 Task: Find connections with filter location Jerez de la Frontera with filter topic #newyearwith filter profile language English with filter current company HDFC Bank with filter school Sinhgad Institute of Technology & Science with filter industry Civic and Social Organizations with filter service category Market Strategy with filter keywords title Chief Engineer
Action: Mouse moved to (496, 63)
Screenshot: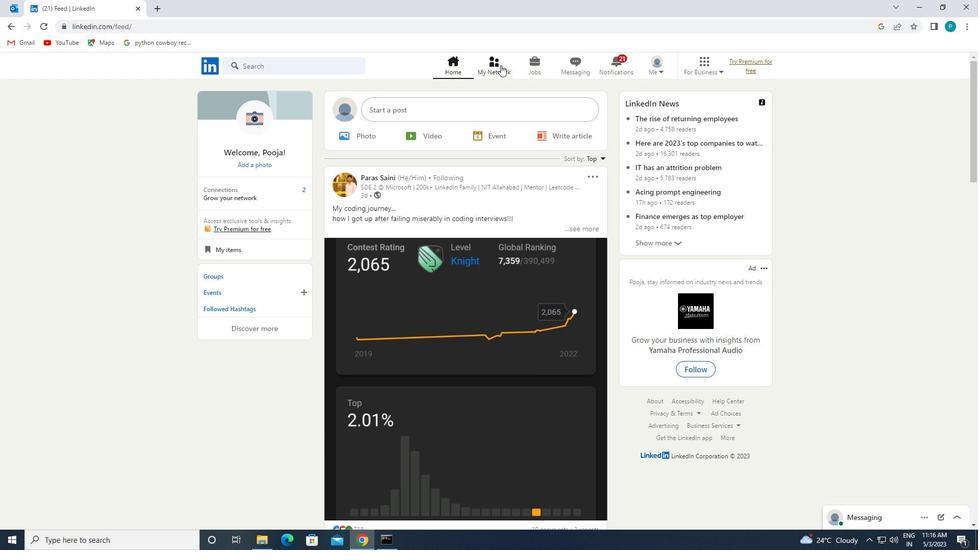 
Action: Mouse pressed left at (496, 63)
Screenshot: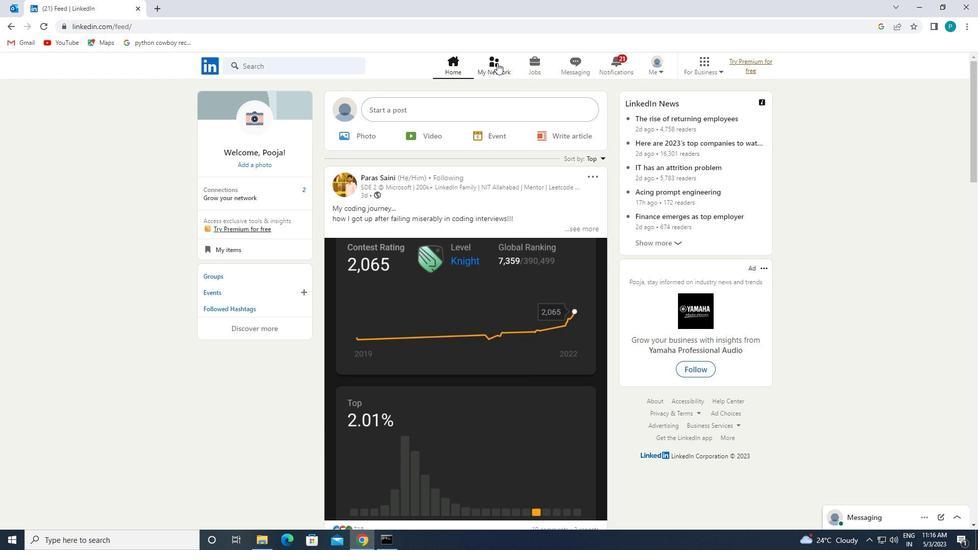 
Action: Mouse moved to (293, 124)
Screenshot: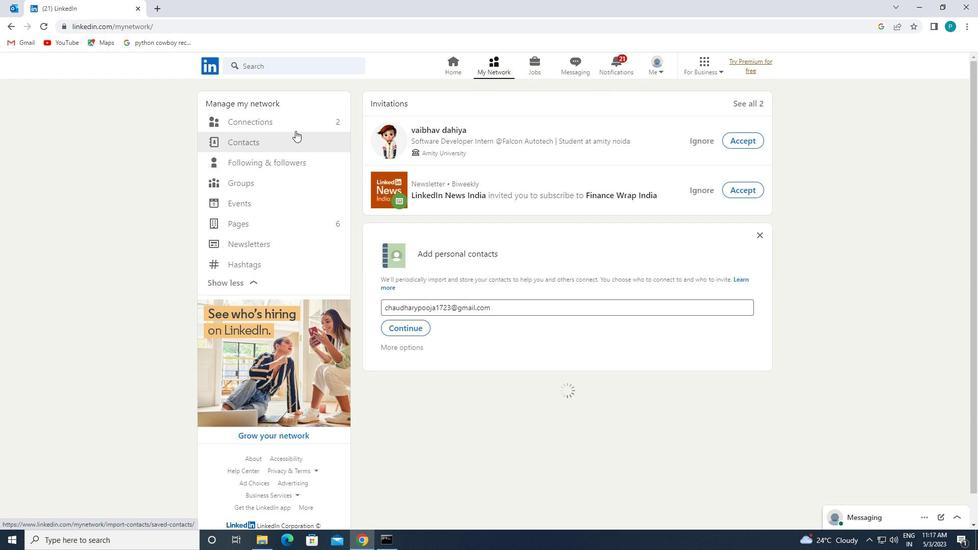 
Action: Mouse pressed left at (293, 124)
Screenshot: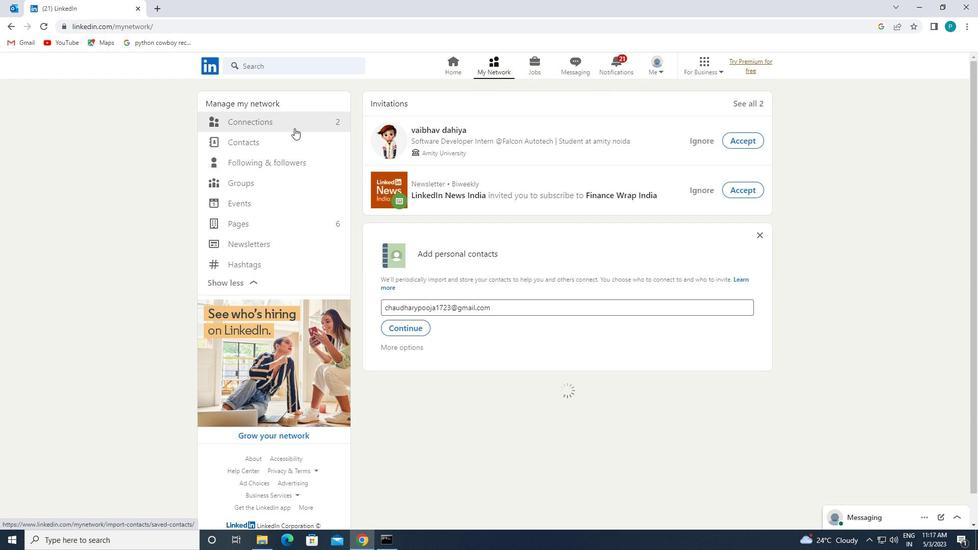 
Action: Mouse moved to (553, 119)
Screenshot: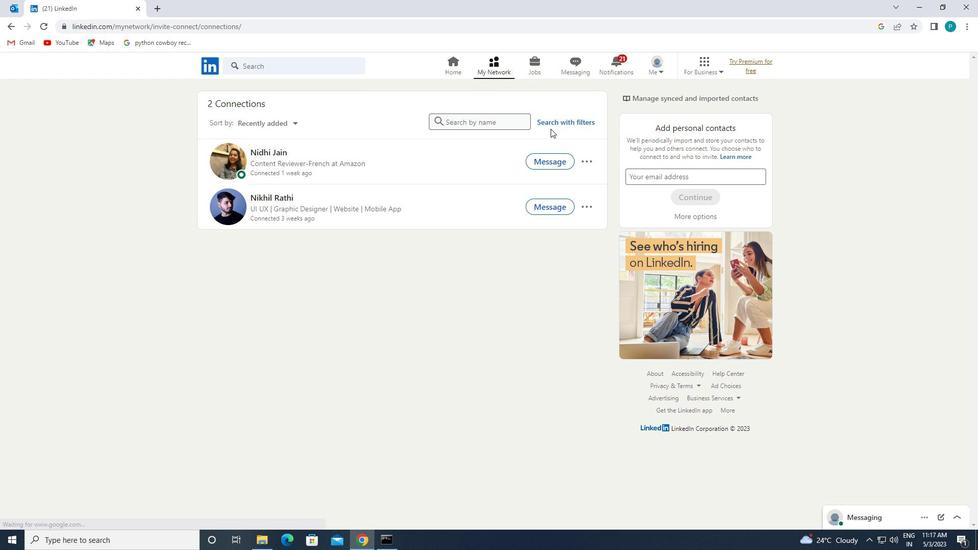 
Action: Mouse pressed left at (553, 119)
Screenshot: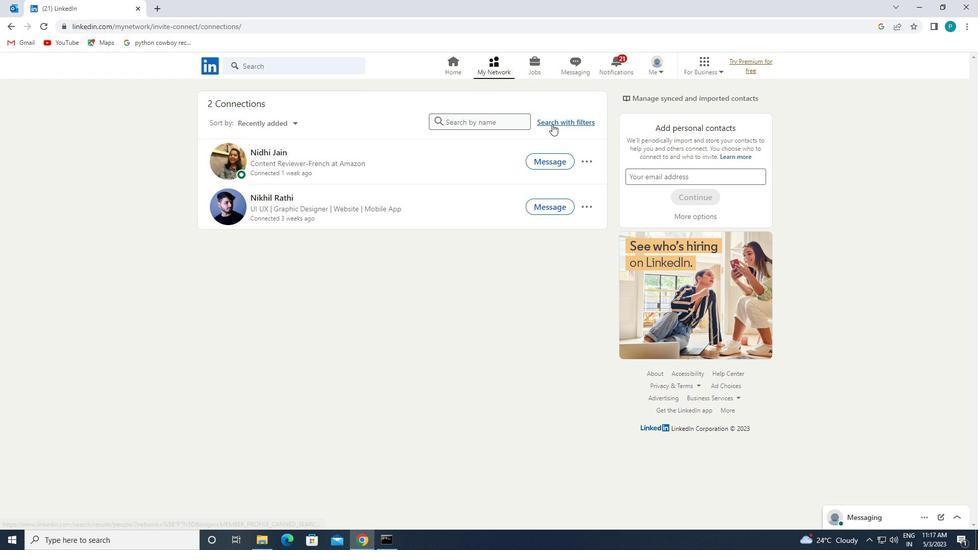 
Action: Mouse moved to (510, 95)
Screenshot: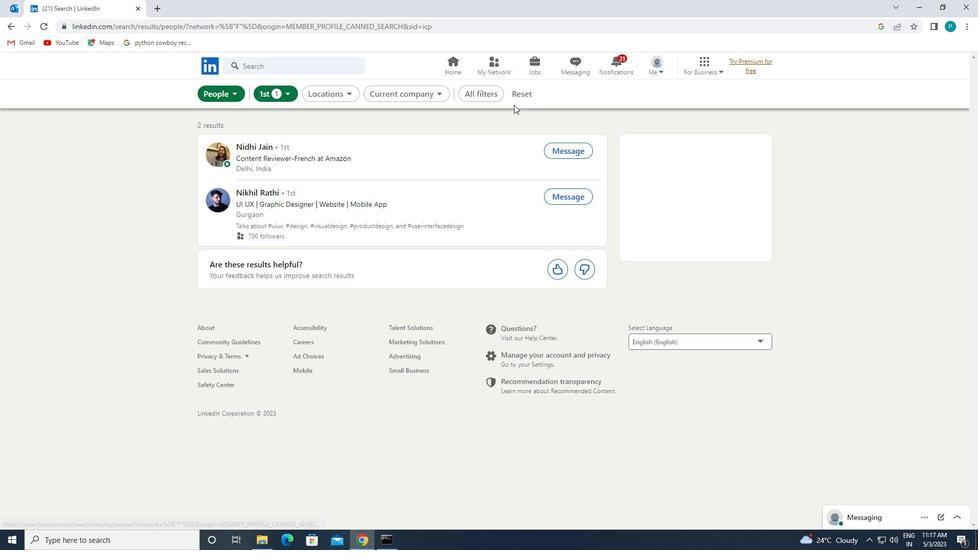 
Action: Mouse pressed left at (510, 95)
Screenshot: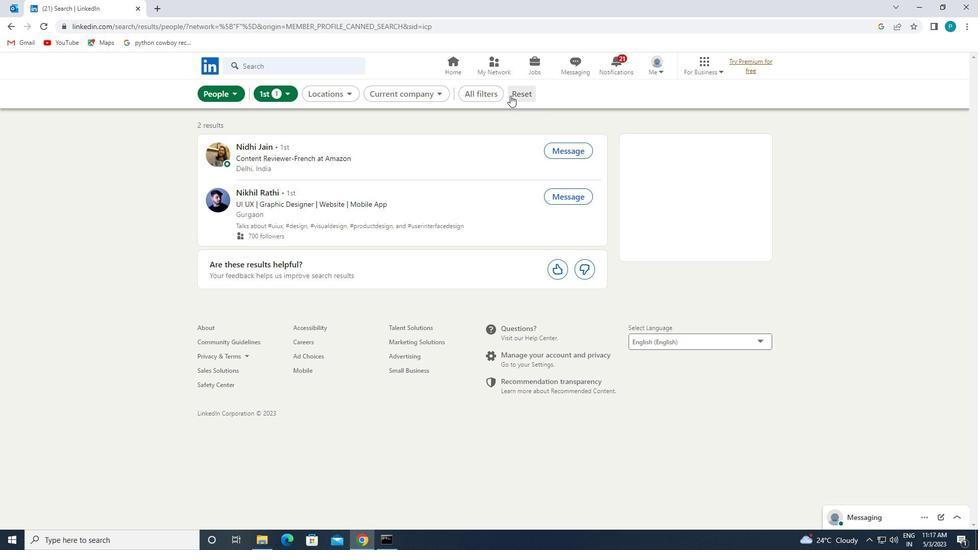 
Action: Mouse moved to (492, 91)
Screenshot: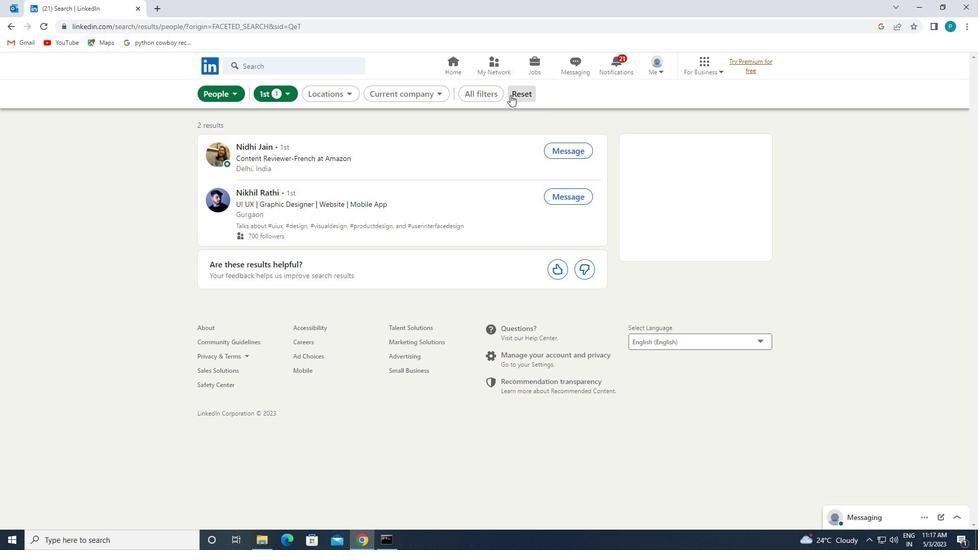 
Action: Mouse pressed left at (492, 91)
Screenshot: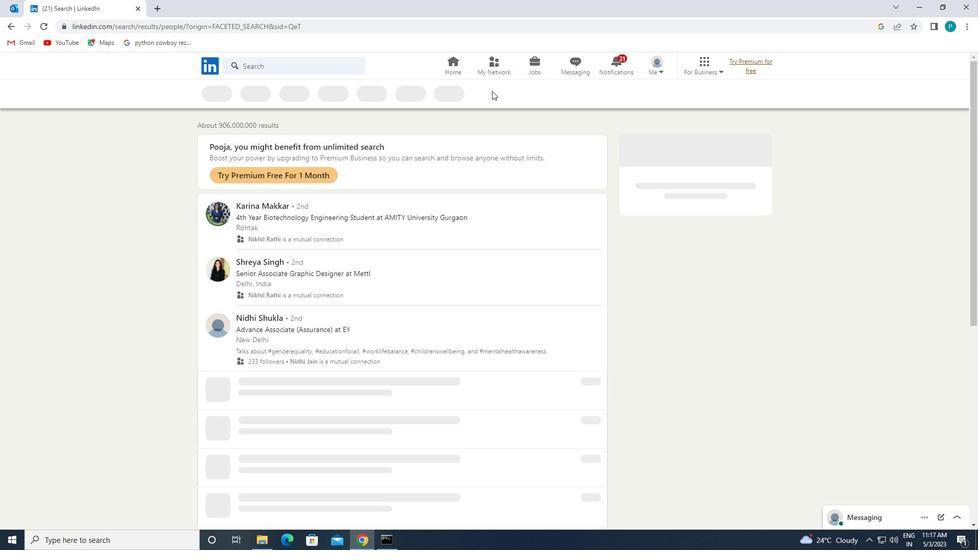 
Action: Mouse moved to (978, 428)
Screenshot: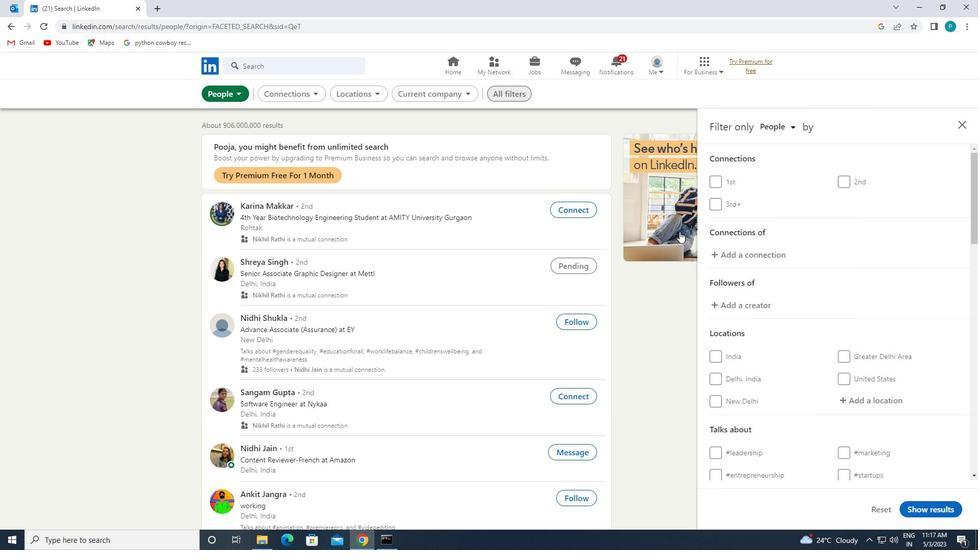 
Action: Mouse scrolled (978, 428) with delta (0, 0)
Screenshot: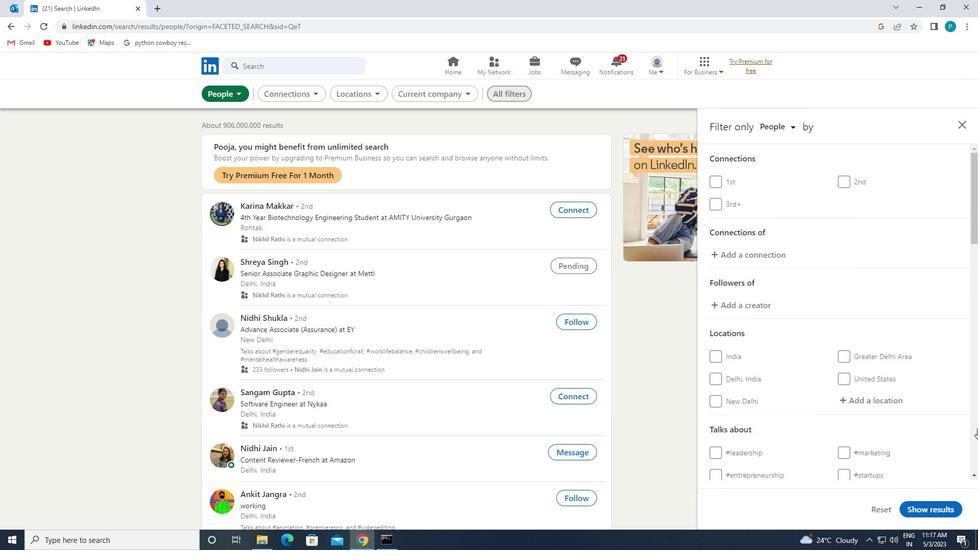 
Action: Mouse scrolled (978, 428) with delta (0, 0)
Screenshot: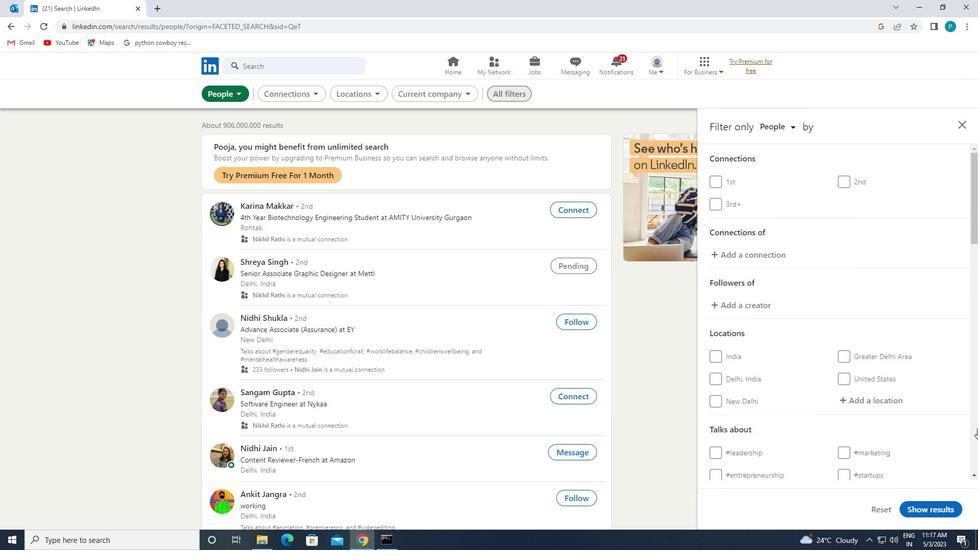 
Action: Mouse moved to (971, 420)
Screenshot: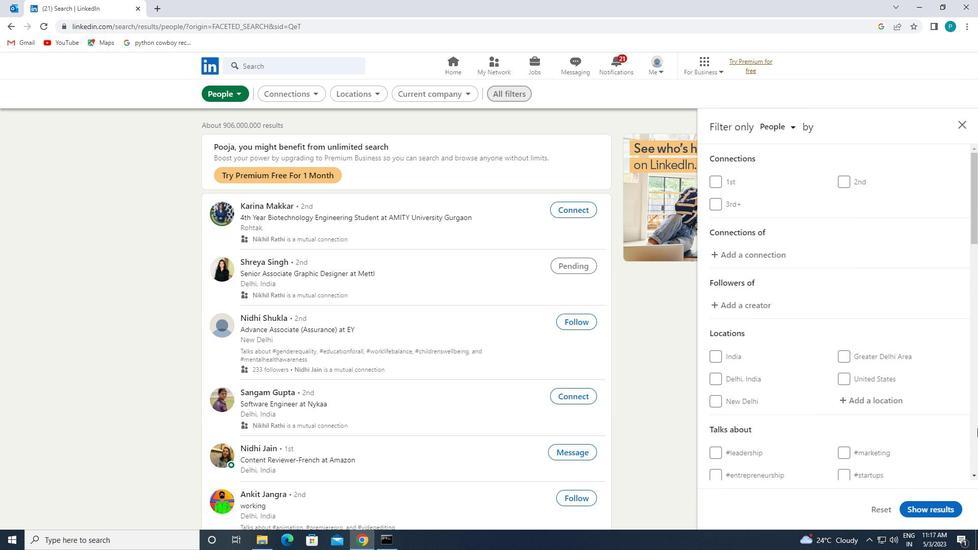 
Action: Mouse scrolled (971, 420) with delta (0, 0)
Screenshot: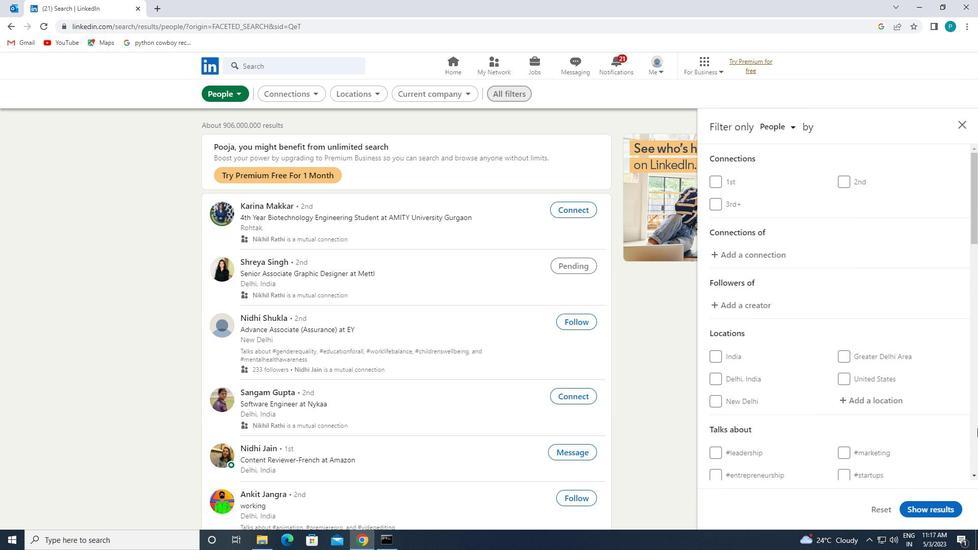 
Action: Mouse moved to (838, 247)
Screenshot: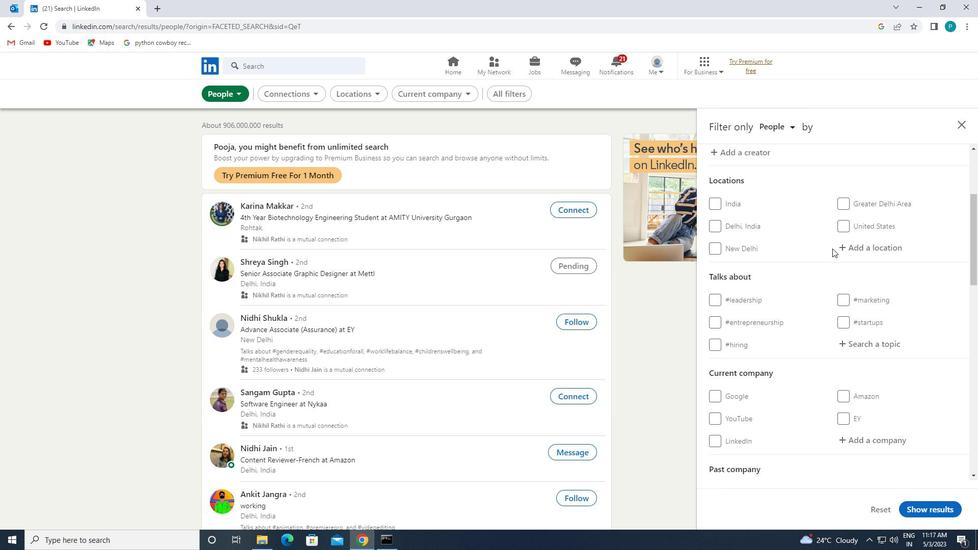 
Action: Mouse pressed left at (838, 247)
Screenshot: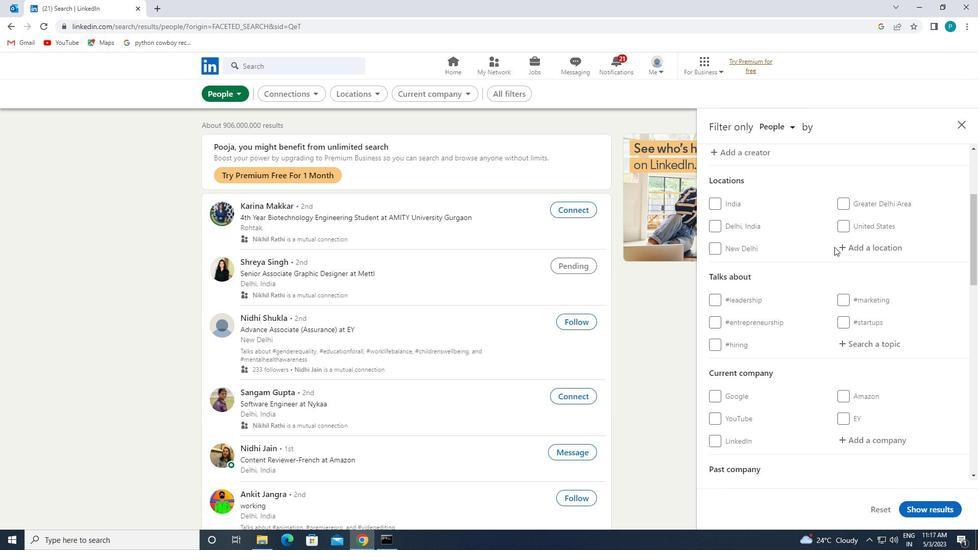 
Action: Mouse moved to (849, 255)
Screenshot: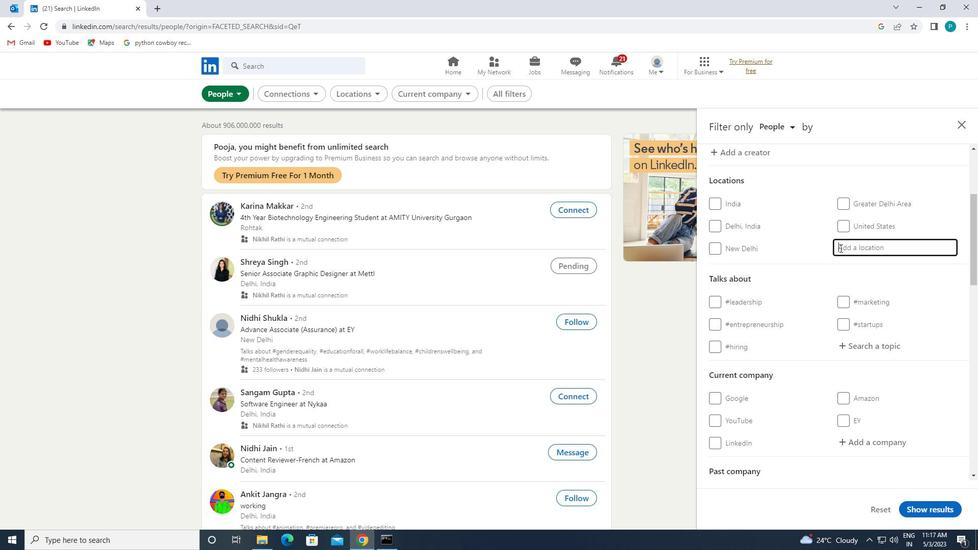 
Action: Key pressed <Key.caps_lock>j<Key.caps_lock>erez
Screenshot: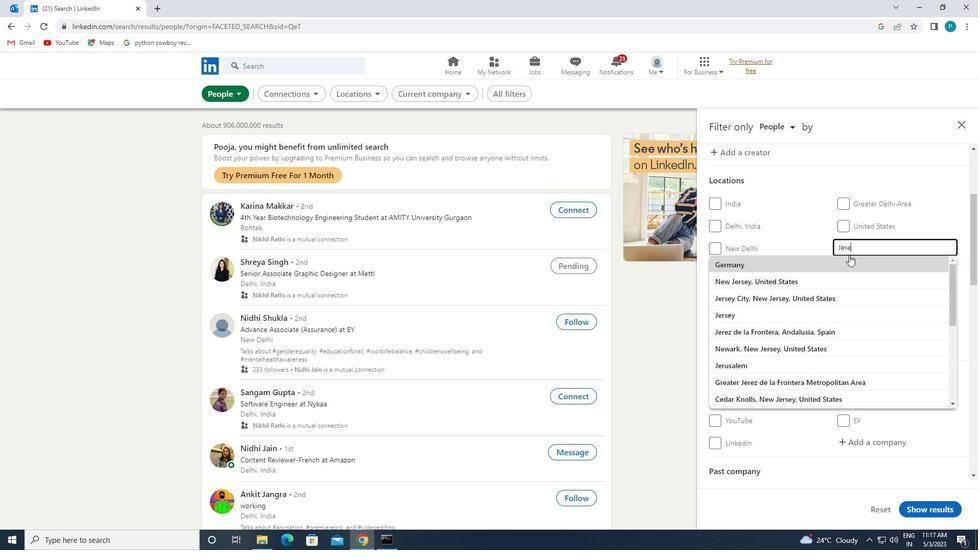 
Action: Mouse moved to (840, 269)
Screenshot: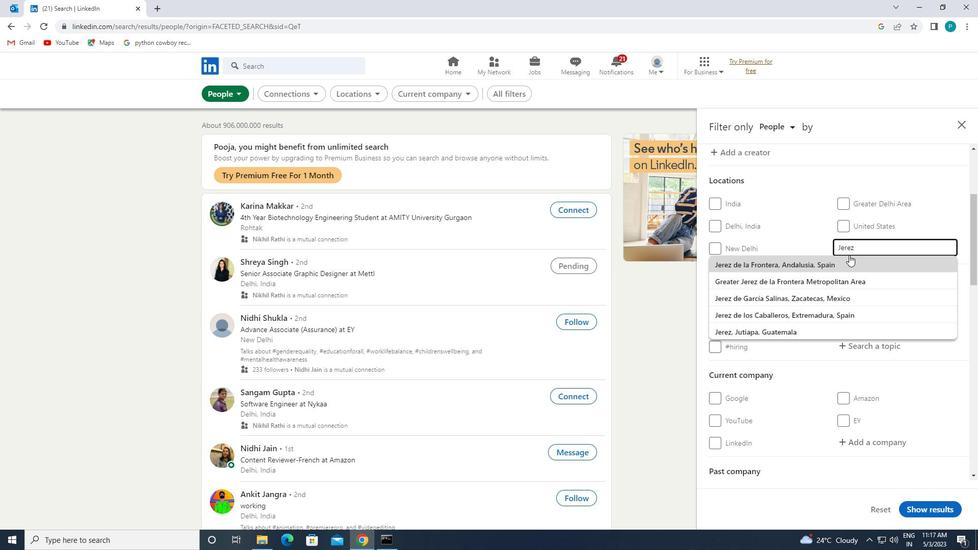 
Action: Mouse pressed left at (840, 269)
Screenshot: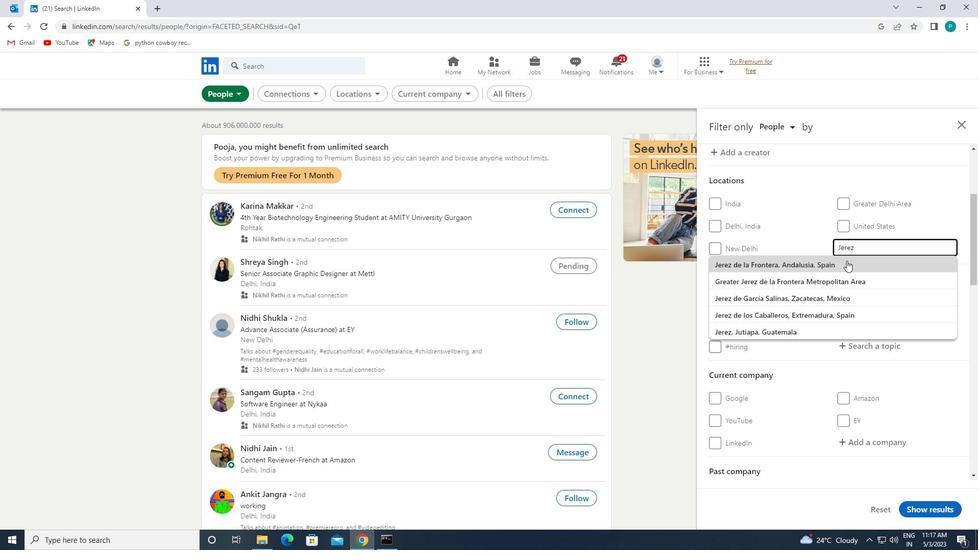 
Action: Mouse moved to (917, 342)
Screenshot: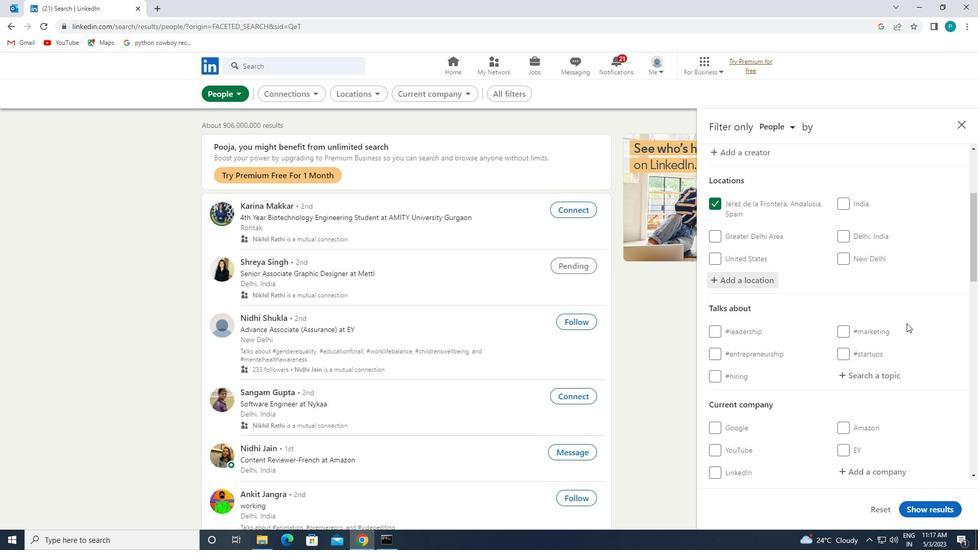 
Action: Mouse scrolled (917, 341) with delta (0, 0)
Screenshot: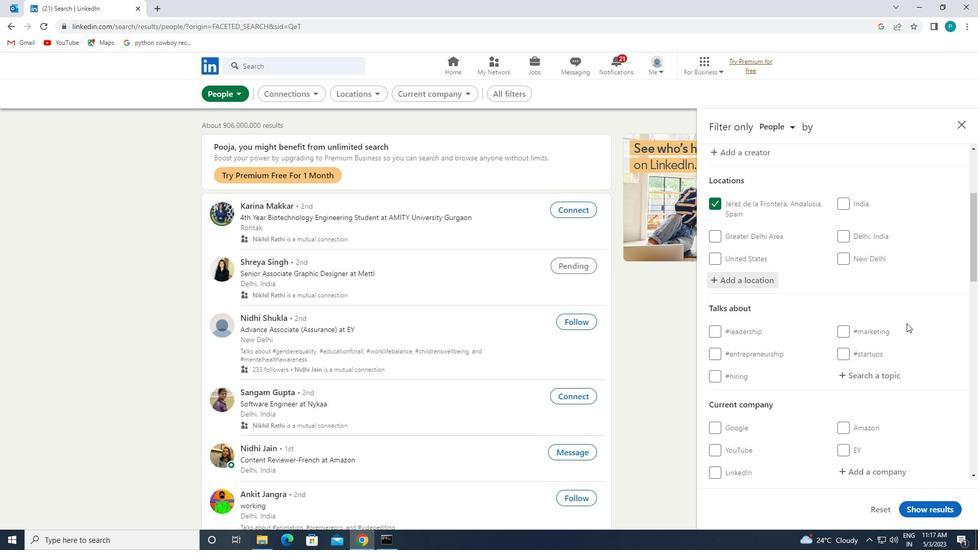 
Action: Mouse moved to (917, 342)
Screenshot: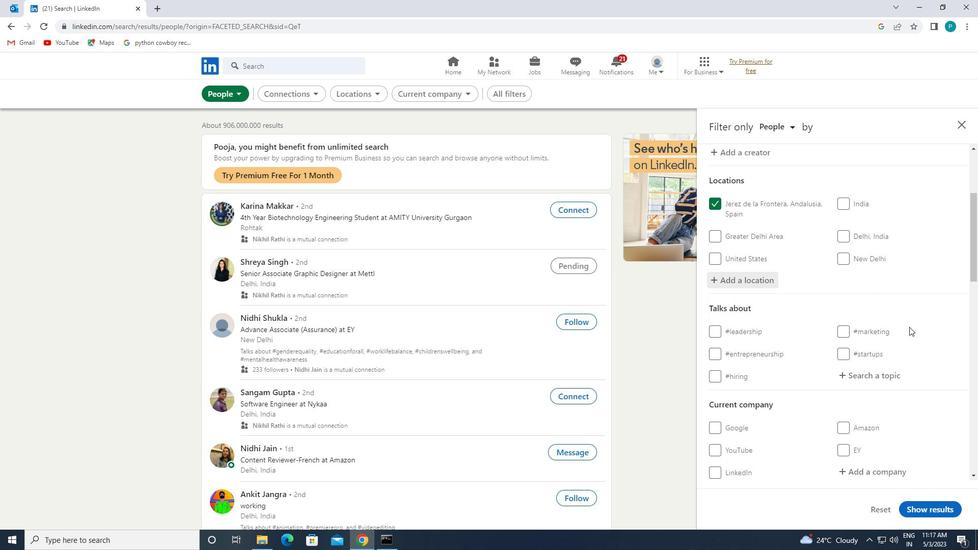 
Action: Mouse scrolled (917, 342) with delta (0, 0)
Screenshot: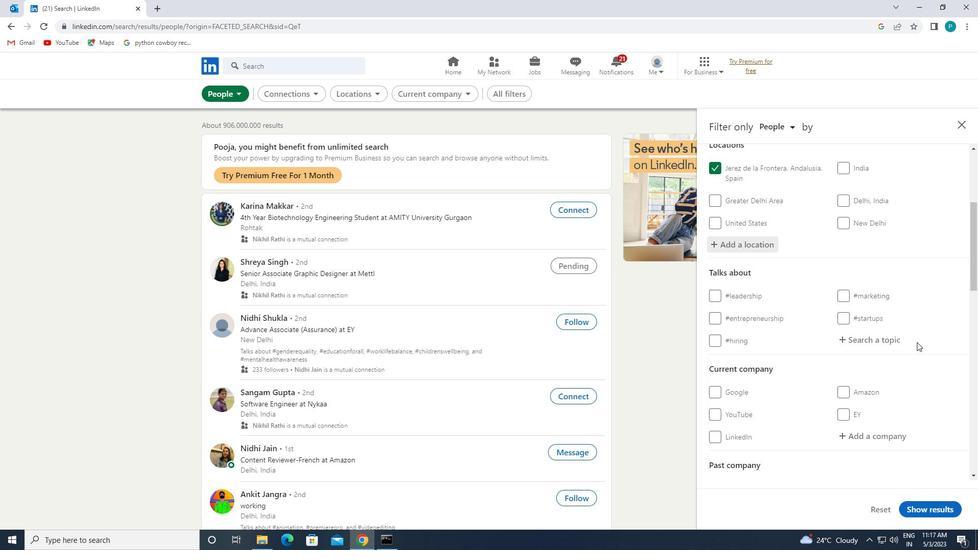 
Action: Mouse moved to (865, 273)
Screenshot: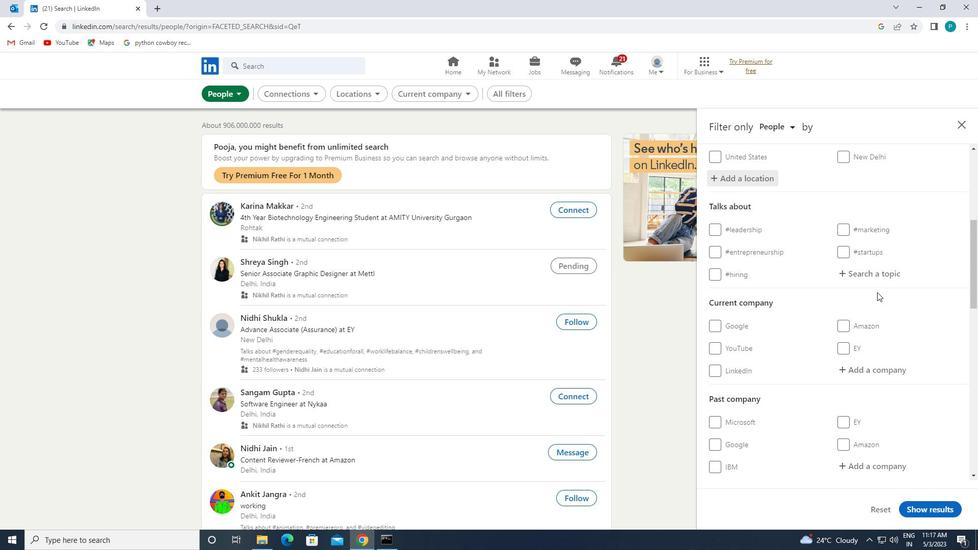 
Action: Mouse pressed left at (865, 273)
Screenshot: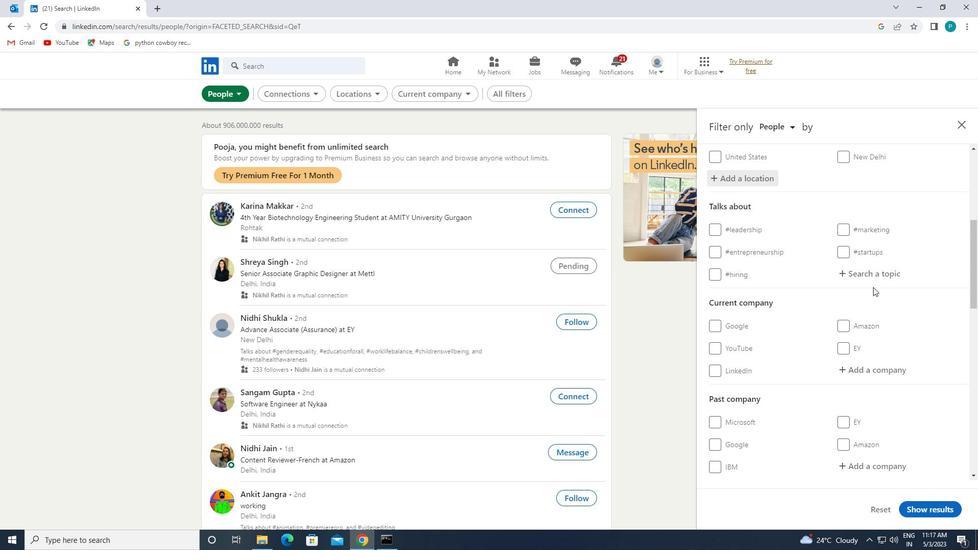 
Action: Mouse moved to (867, 276)
Screenshot: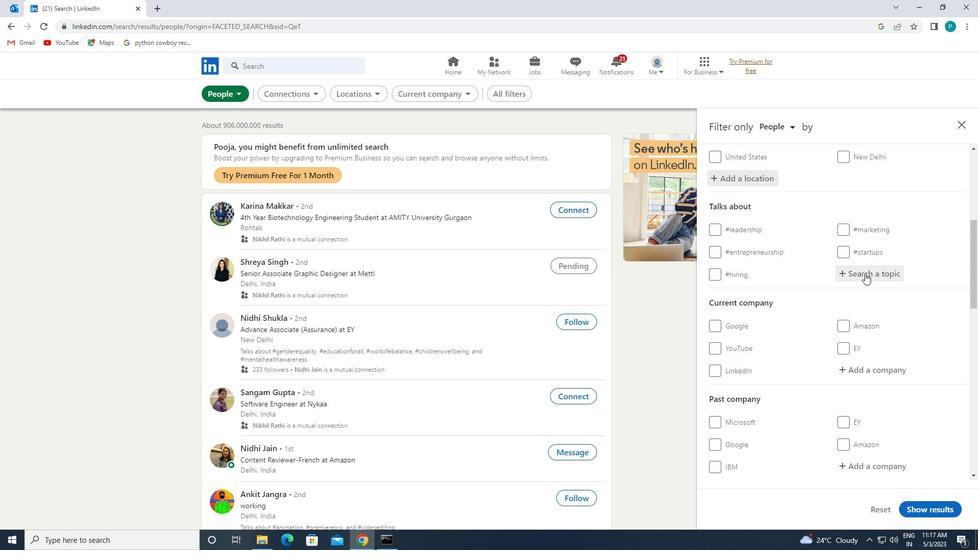 
Action: Key pressed <Key.shift>#NEWYEAR
Screenshot: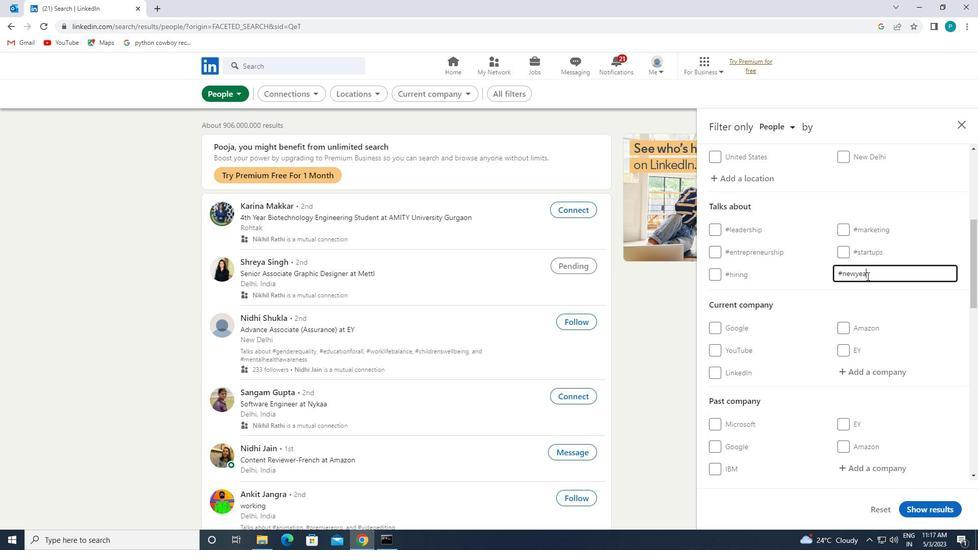 
Action: Mouse moved to (868, 276)
Screenshot: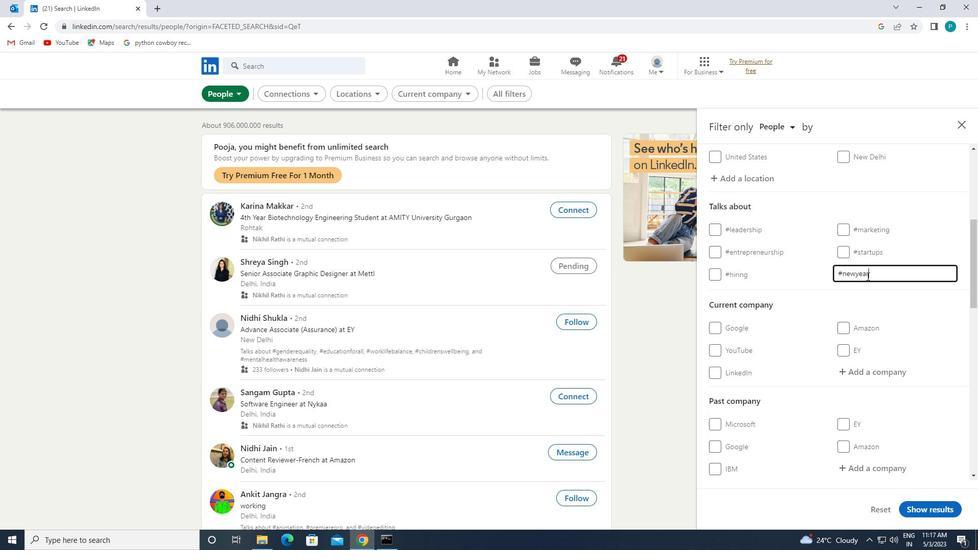 
Action: Mouse scrolled (868, 276) with delta (0, 0)
Screenshot: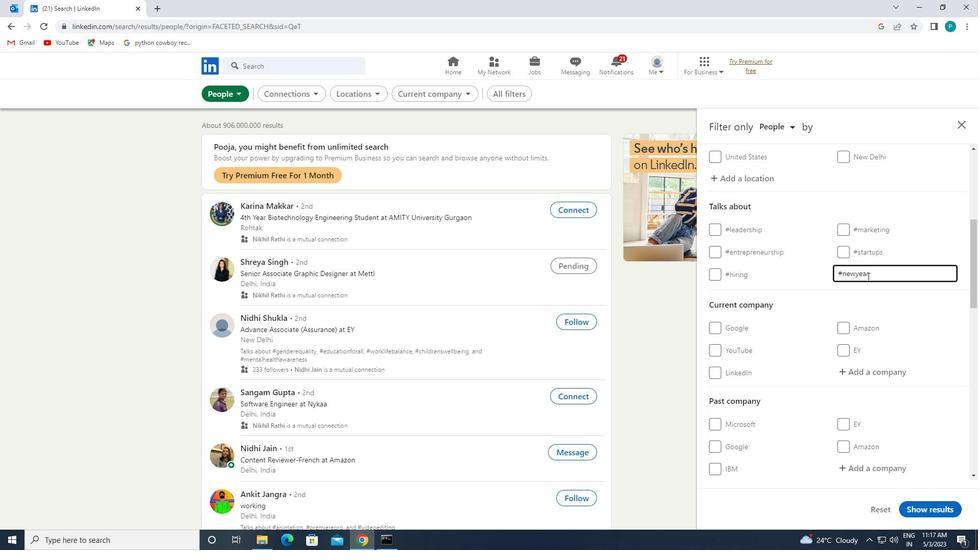 
Action: Mouse moved to (865, 286)
Screenshot: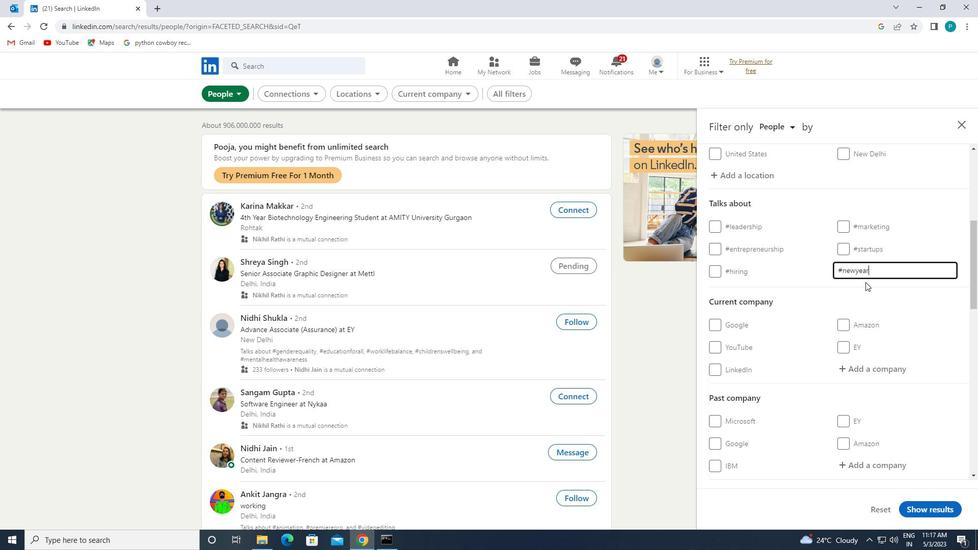 
Action: Mouse scrolled (865, 286) with delta (0, 0)
Screenshot: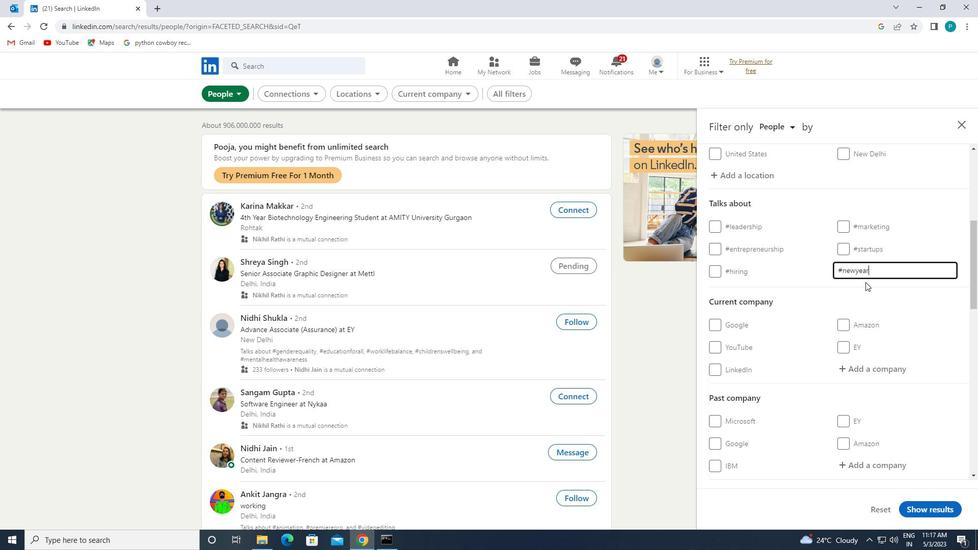 
Action: Mouse moved to (862, 300)
Screenshot: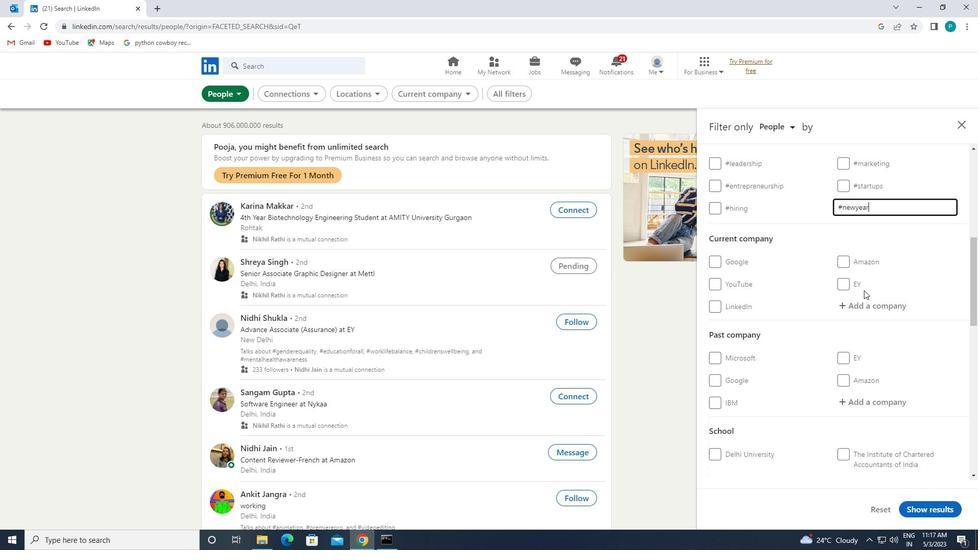 
Action: Mouse scrolled (862, 300) with delta (0, 0)
Screenshot: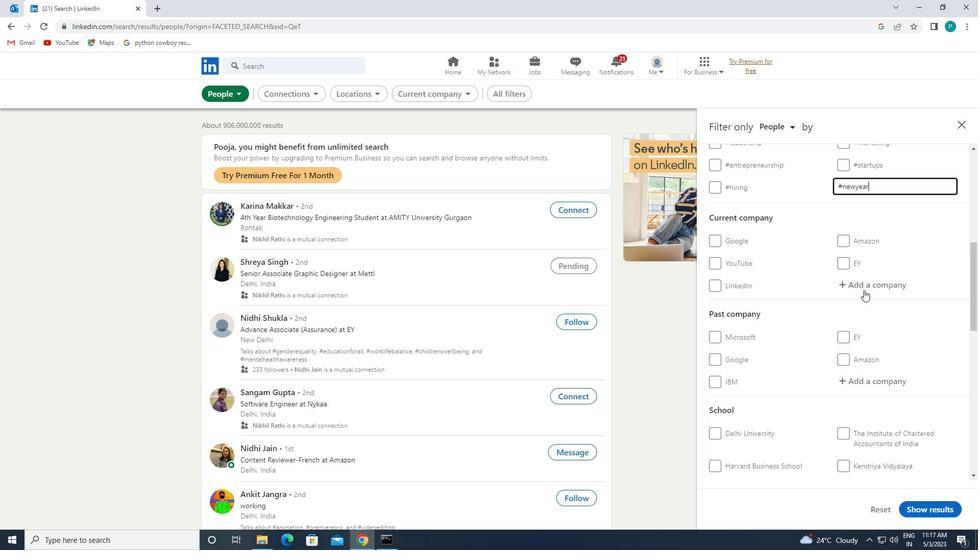 
Action: Mouse moved to (861, 302)
Screenshot: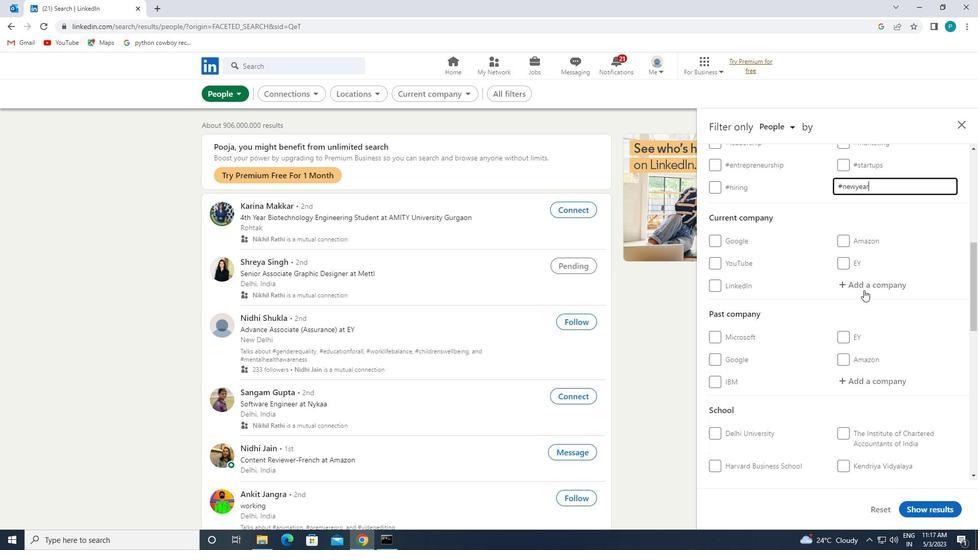 
Action: Mouse scrolled (861, 301) with delta (0, 0)
Screenshot: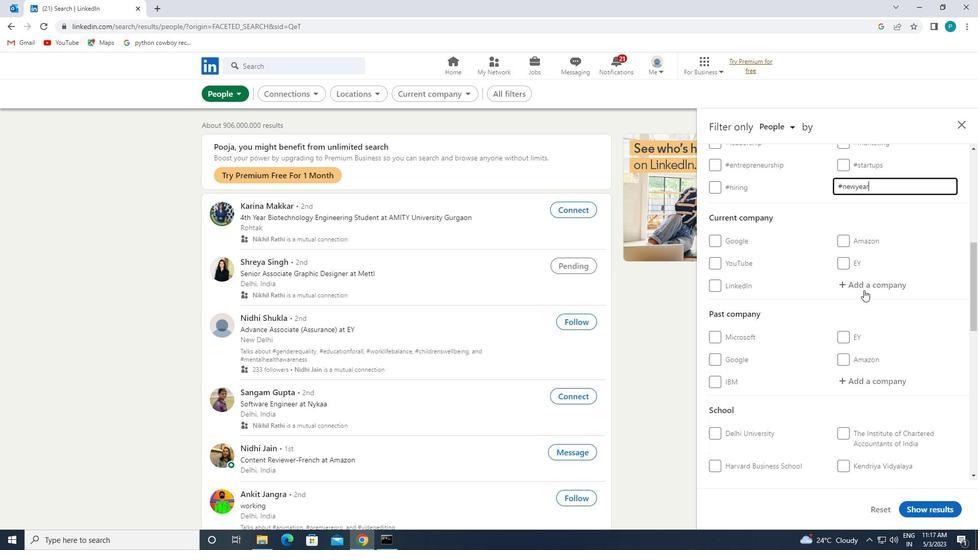 
Action: Mouse moved to (859, 304)
Screenshot: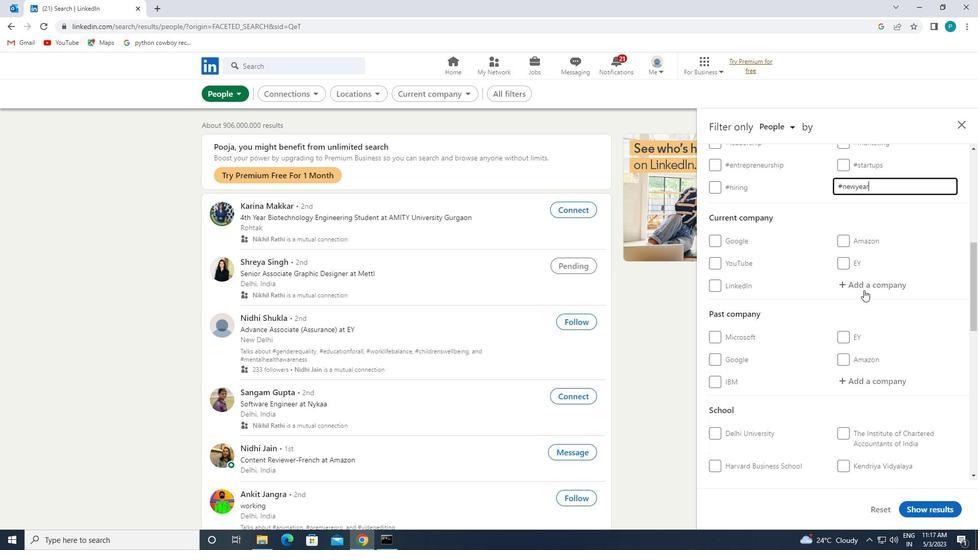 
Action: Mouse scrolled (859, 303) with delta (0, 0)
Screenshot: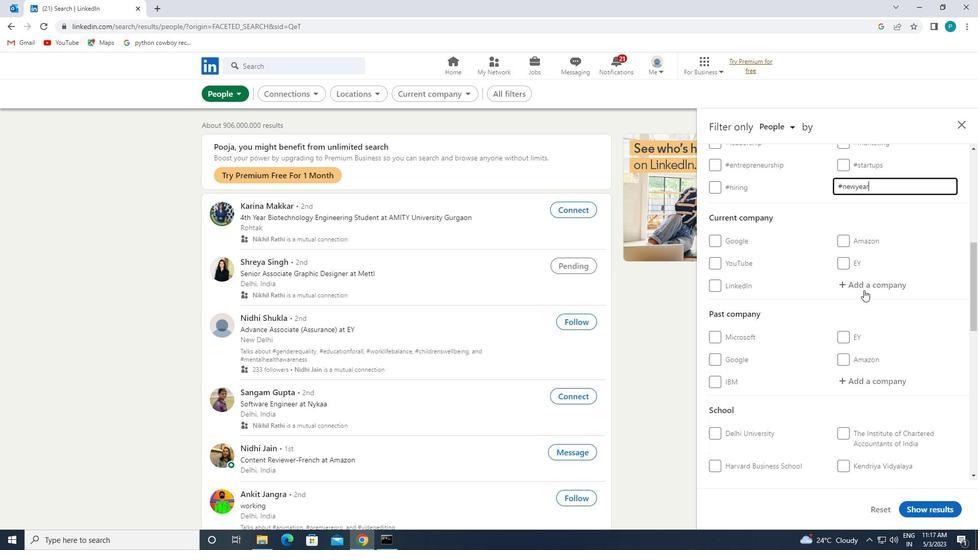 
Action: Mouse moved to (814, 330)
Screenshot: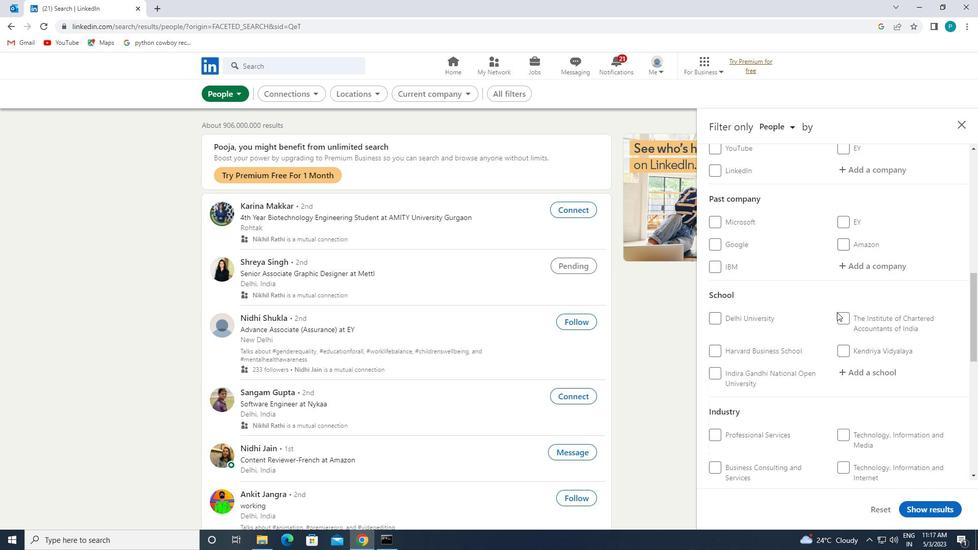 
Action: Mouse scrolled (814, 330) with delta (0, 0)
Screenshot: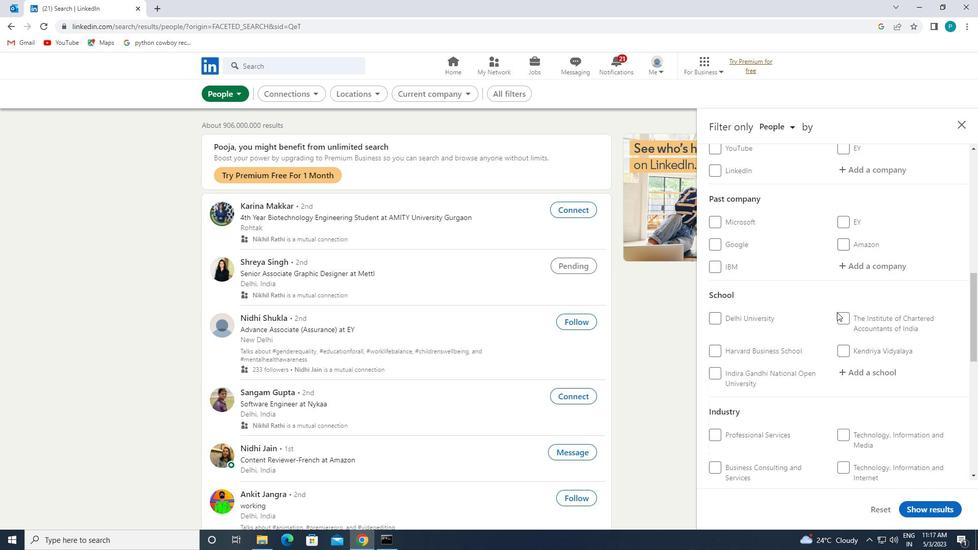 
Action: Mouse moved to (809, 338)
Screenshot: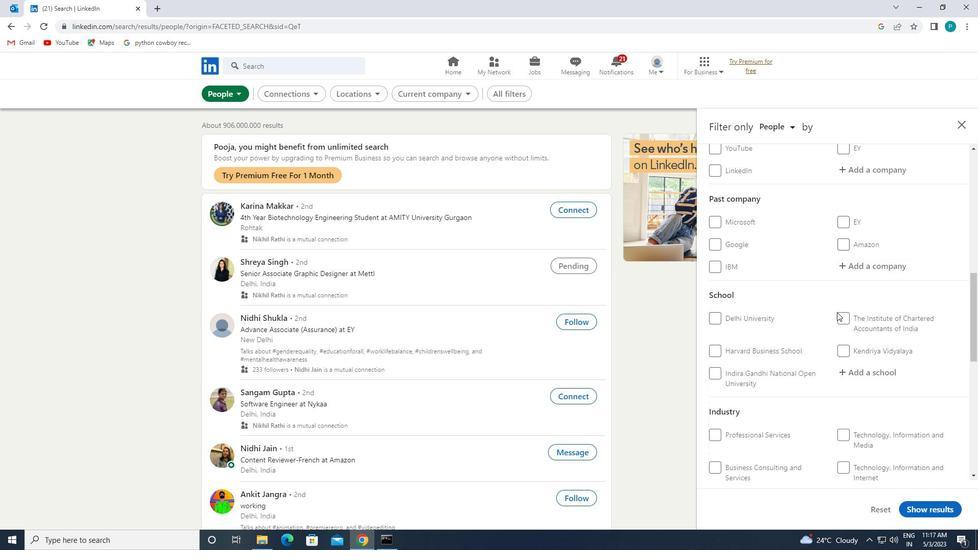 
Action: Mouse scrolled (809, 337) with delta (0, 0)
Screenshot: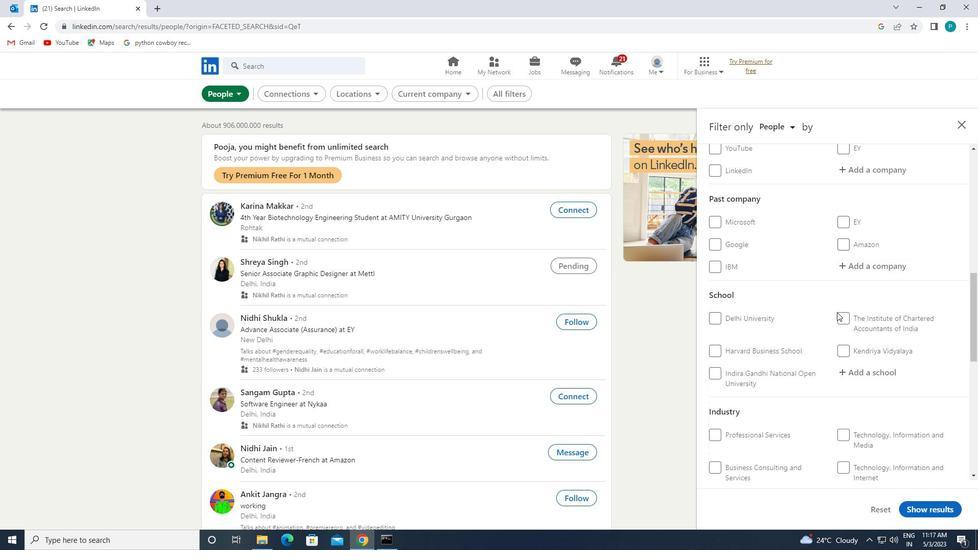 
Action: Mouse moved to (809, 338)
Screenshot: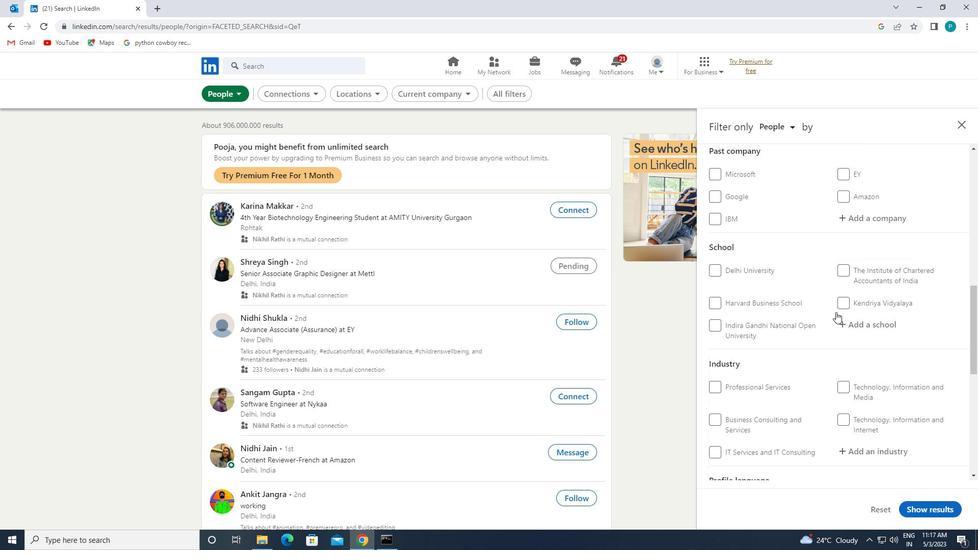 
Action: Mouse scrolled (809, 338) with delta (0, 0)
Screenshot: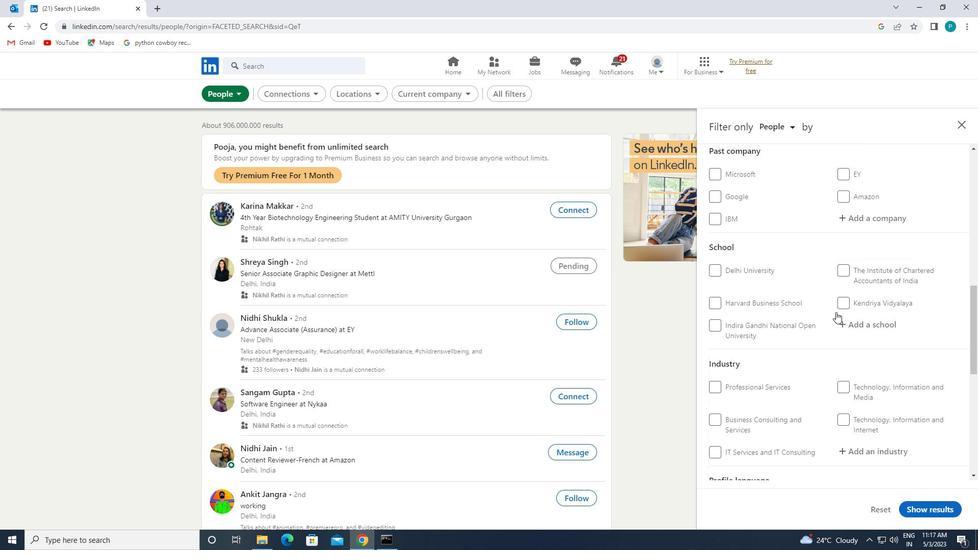 
Action: Mouse moved to (736, 340)
Screenshot: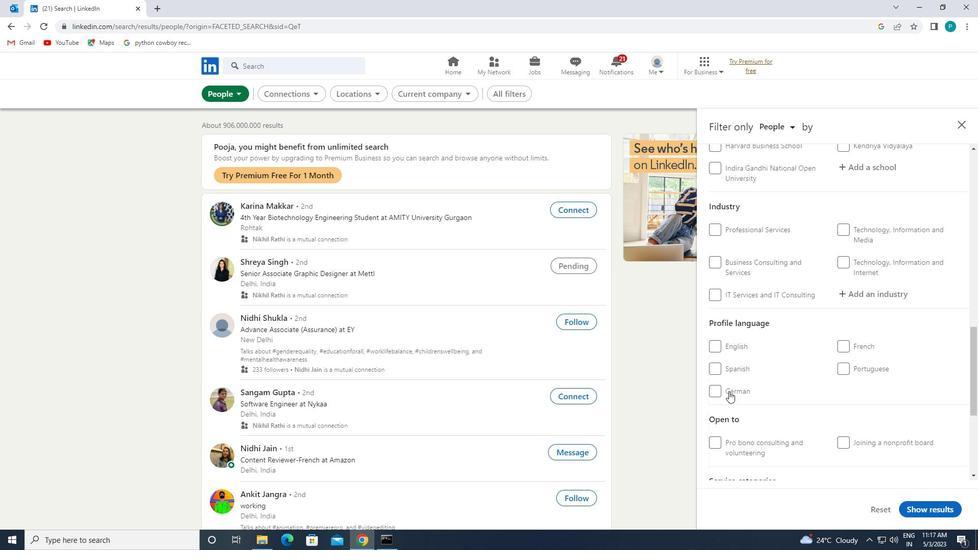 
Action: Mouse pressed left at (736, 340)
Screenshot: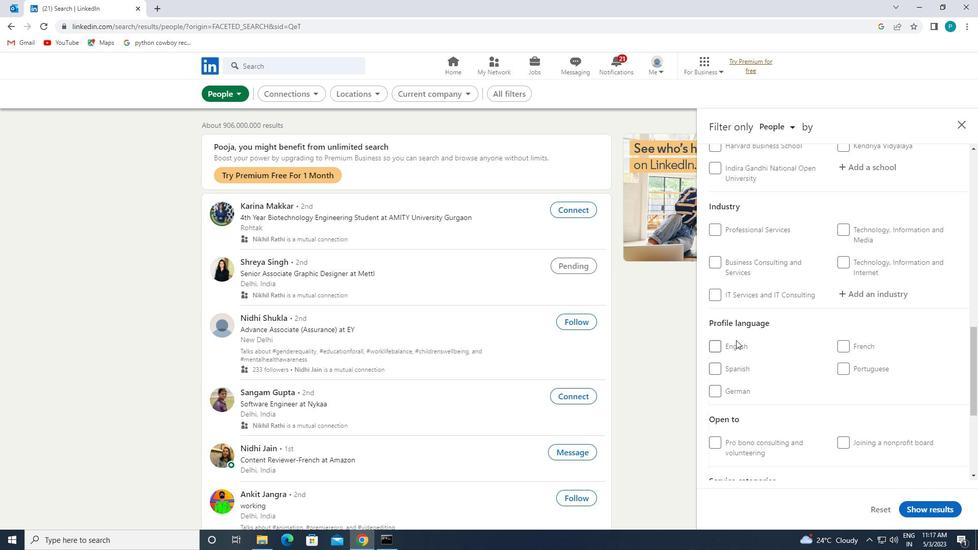 
Action: Mouse moved to (748, 346)
Screenshot: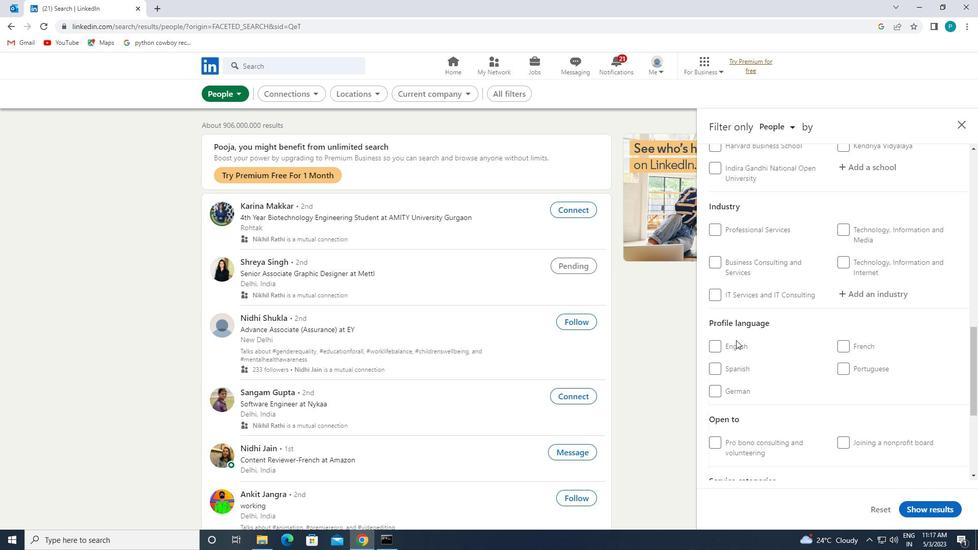 
Action: Mouse pressed left at (748, 346)
Screenshot: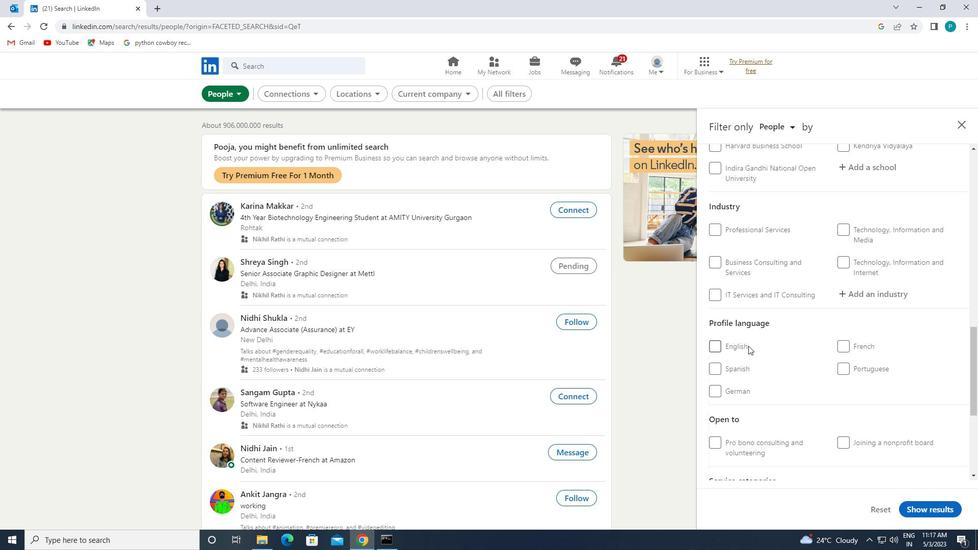 
Action: Mouse moved to (715, 346)
Screenshot: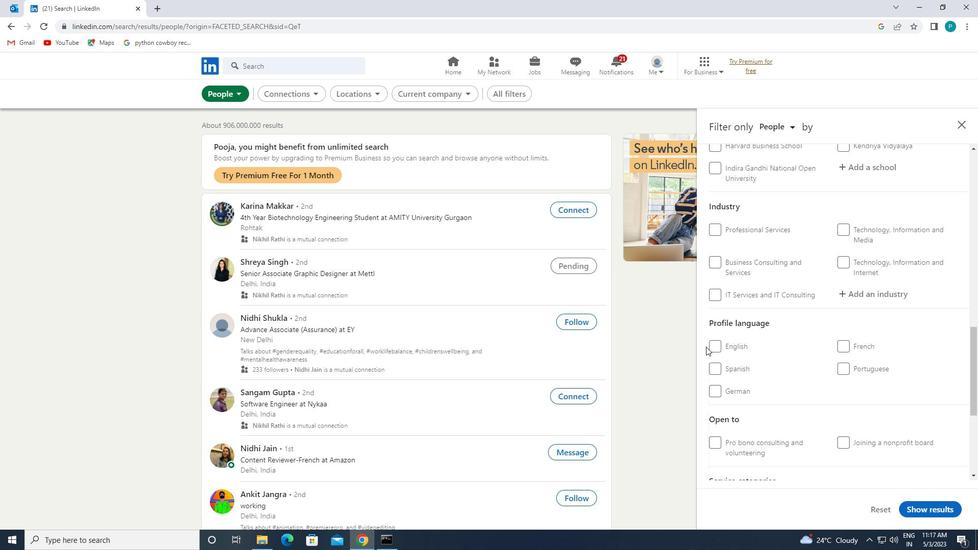 
Action: Mouse pressed left at (715, 346)
Screenshot: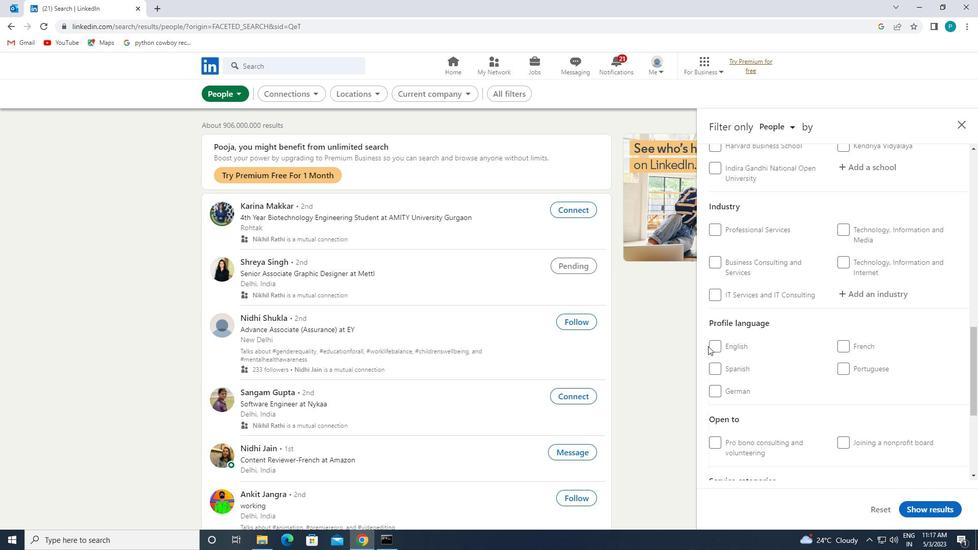 
Action: Mouse moved to (885, 334)
Screenshot: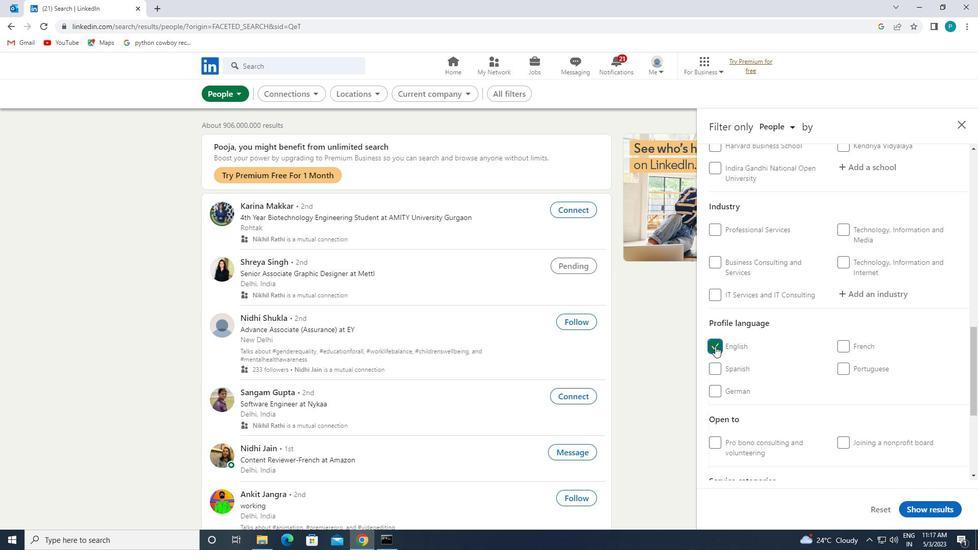 
Action: Mouse scrolled (885, 334) with delta (0, 0)
Screenshot: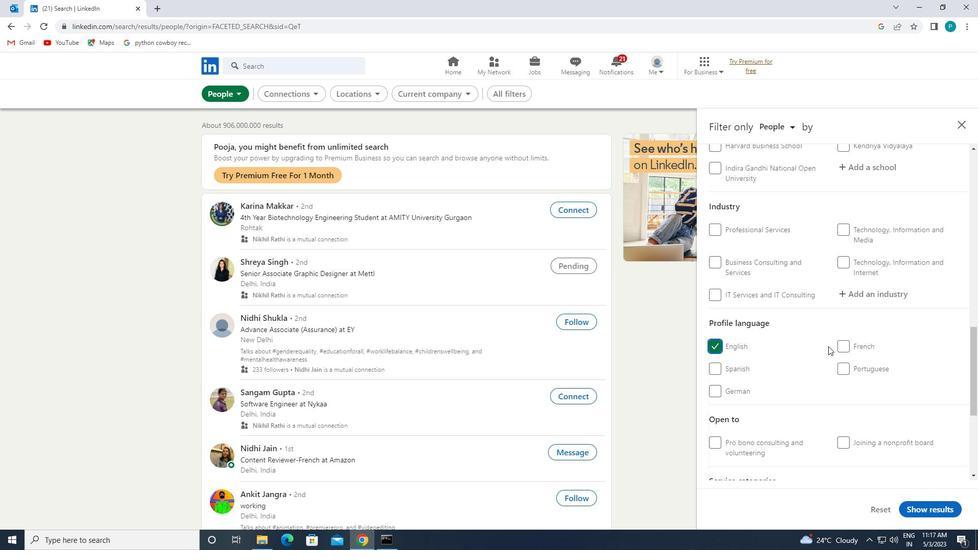 
Action: Mouse scrolled (885, 334) with delta (0, 0)
Screenshot: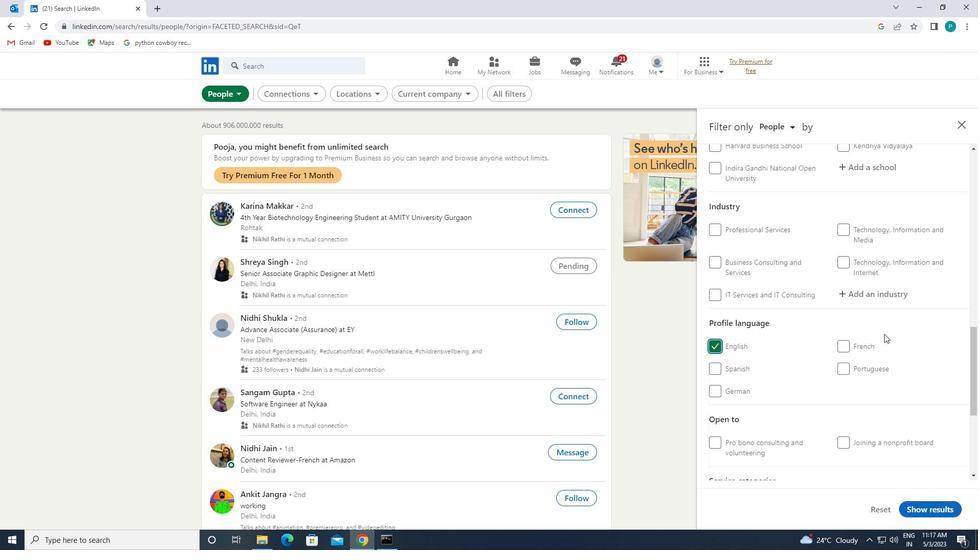 
Action: Mouse moved to (869, 331)
Screenshot: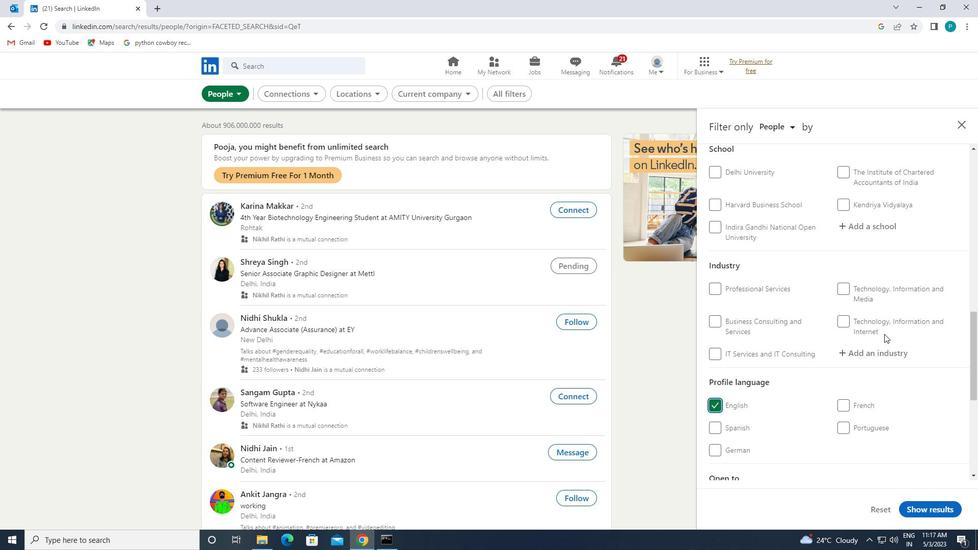 
Action: Mouse scrolled (869, 331) with delta (0, 0)
Screenshot: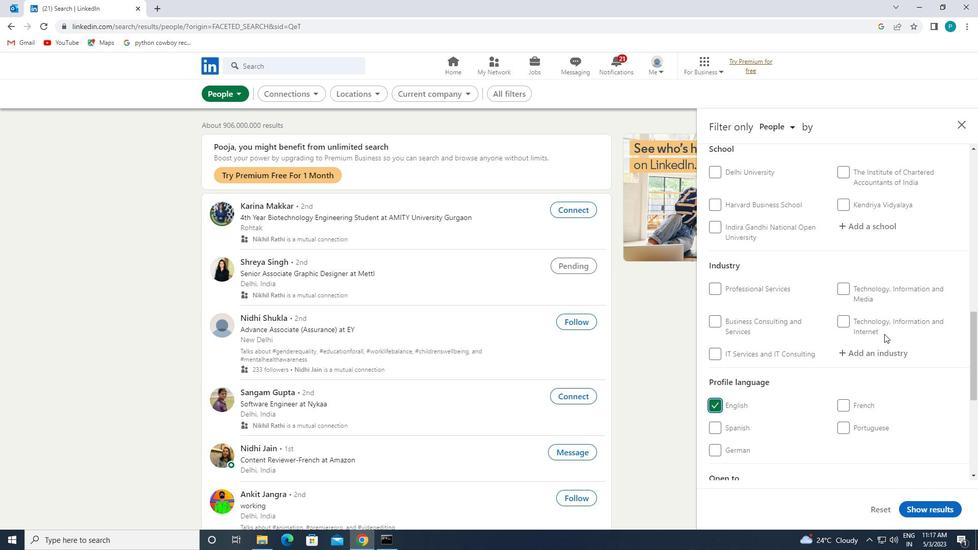 
Action: Mouse scrolled (869, 331) with delta (0, 0)
Screenshot: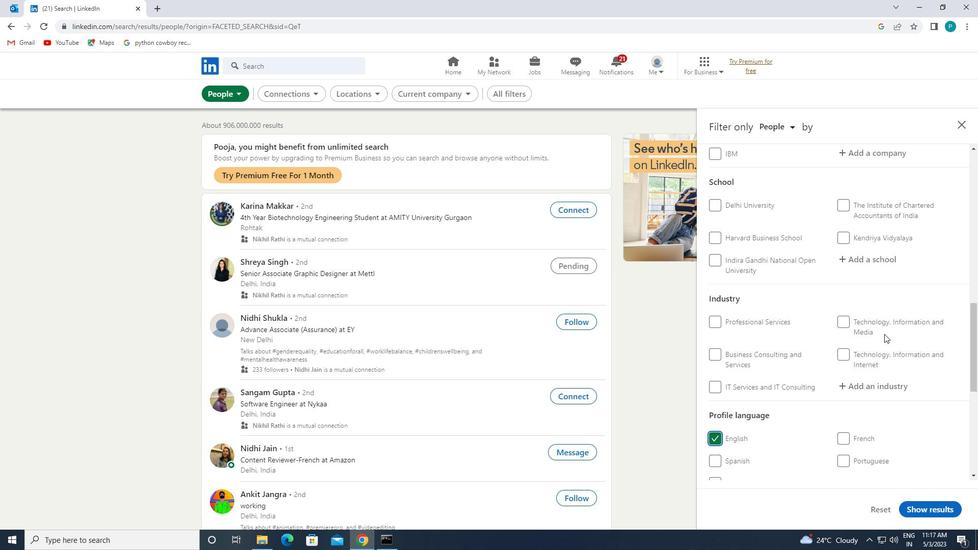 
Action: Mouse scrolled (869, 331) with delta (0, 0)
Screenshot: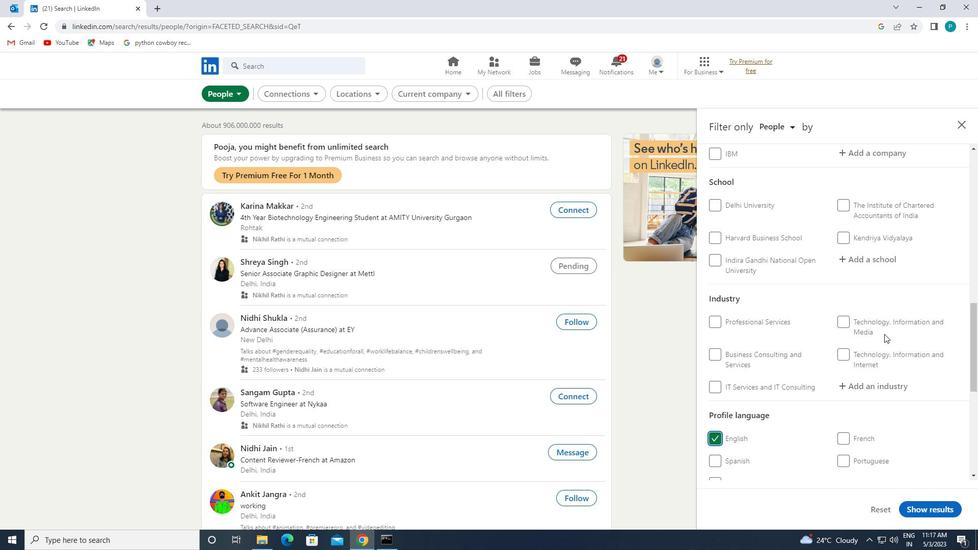 
Action: Mouse moved to (859, 219)
Screenshot: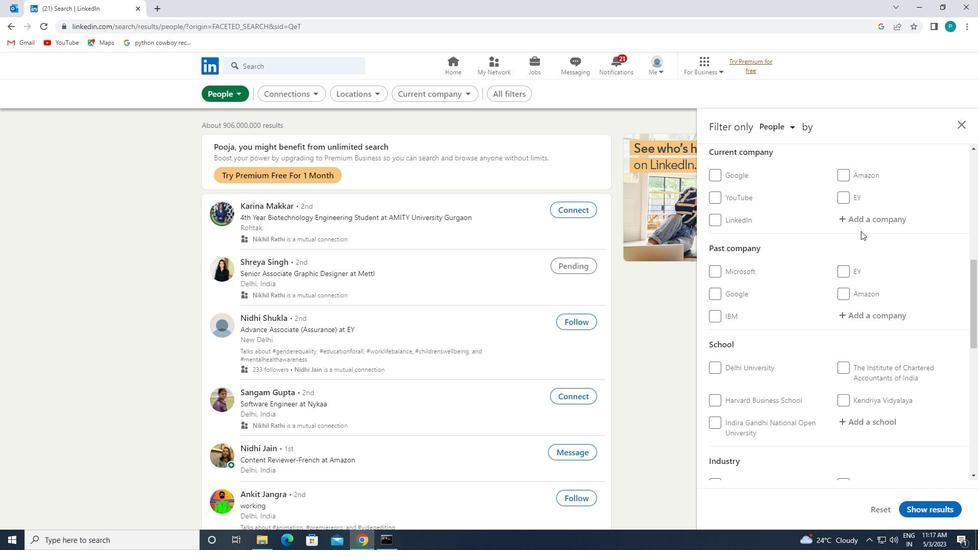 
Action: Mouse pressed left at (859, 219)
Screenshot: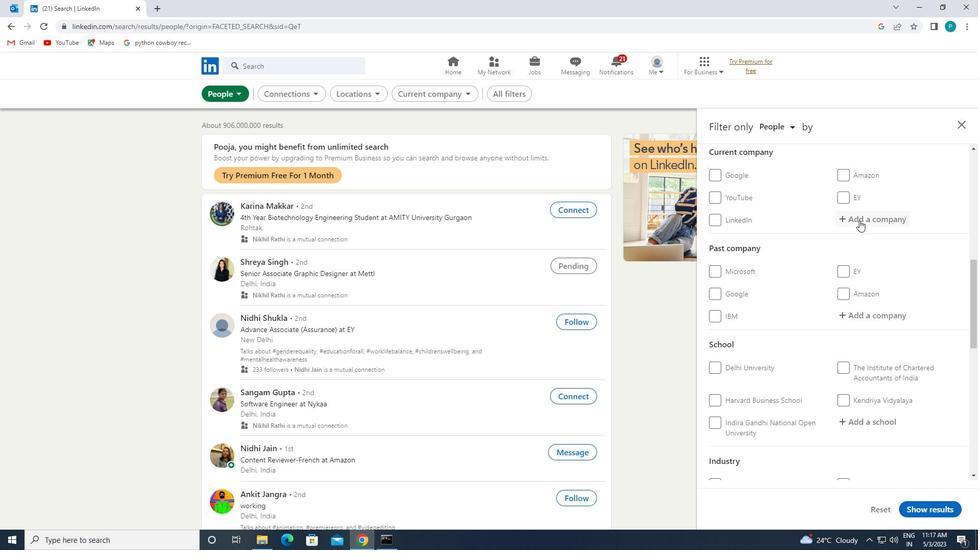 
Action: Mouse moved to (860, 219)
Screenshot: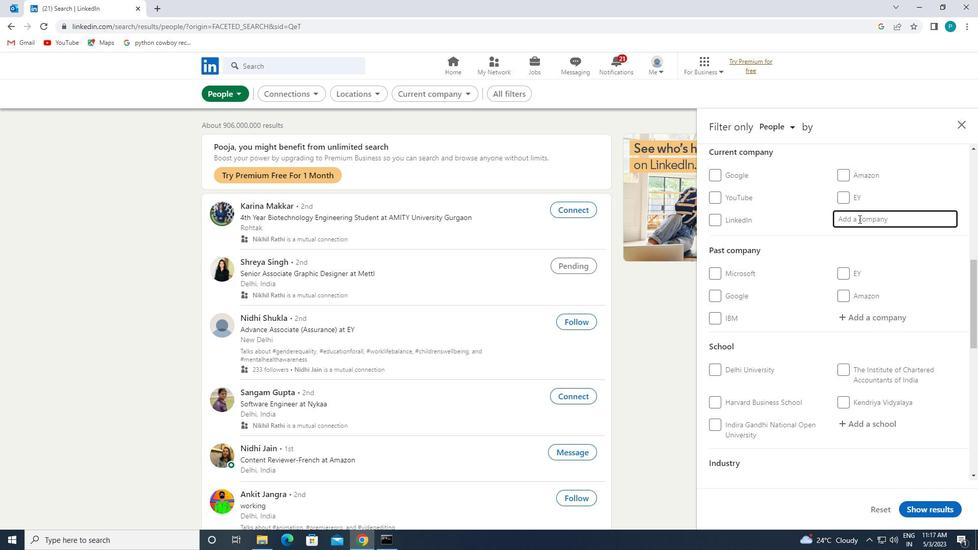 
Action: Mouse scrolled (860, 219) with delta (0, 0)
Screenshot: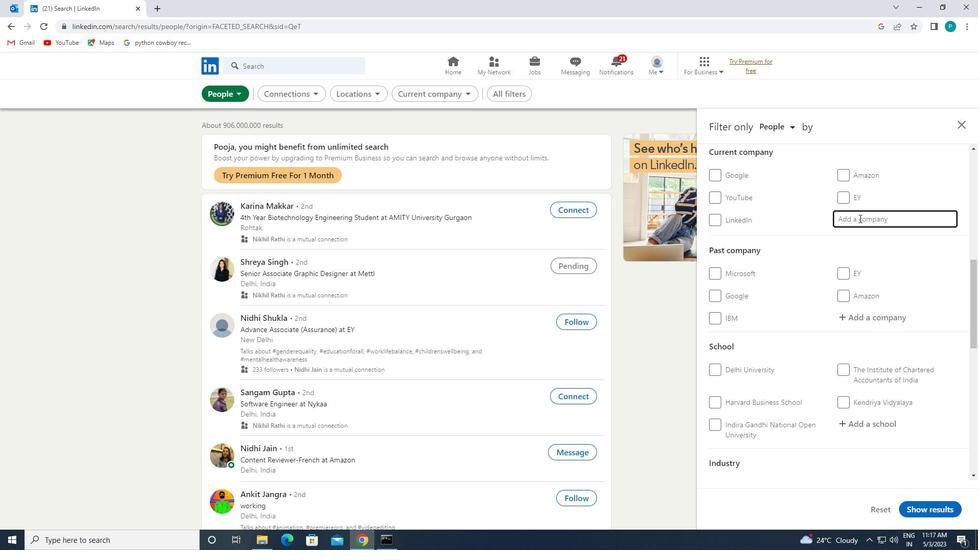
Action: Key pressed <Key.caps_lock>HDFC
Screenshot: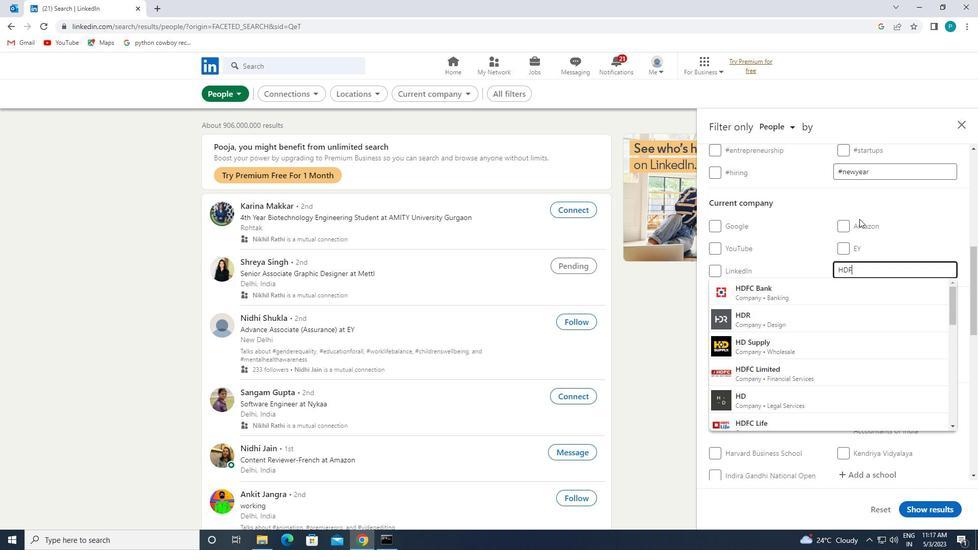 
Action: Mouse moved to (815, 289)
Screenshot: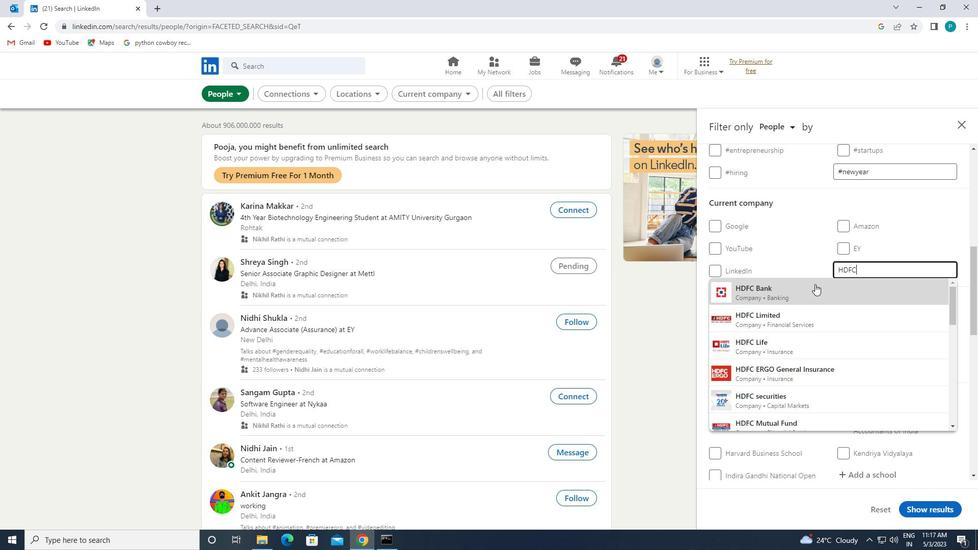 
Action: Mouse pressed left at (815, 289)
Screenshot: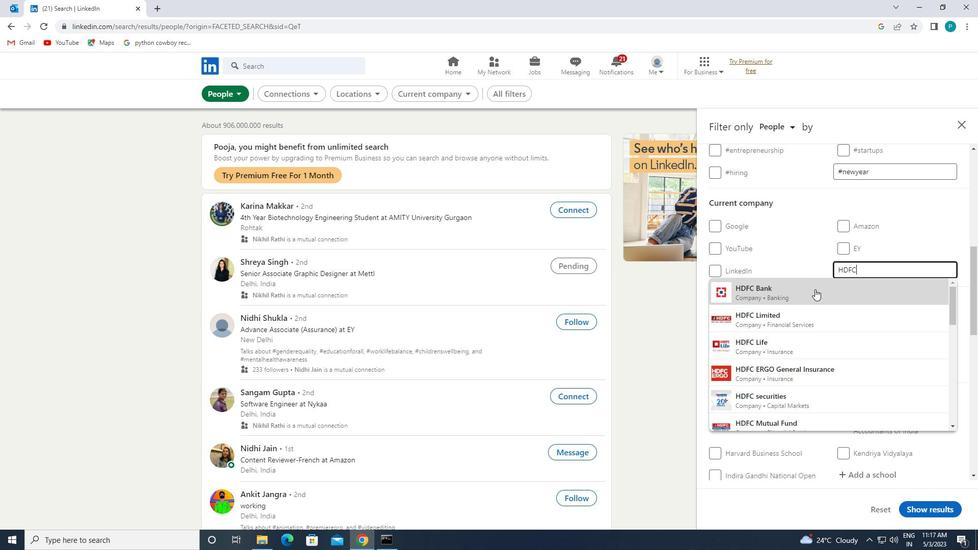 
Action: Mouse moved to (827, 300)
Screenshot: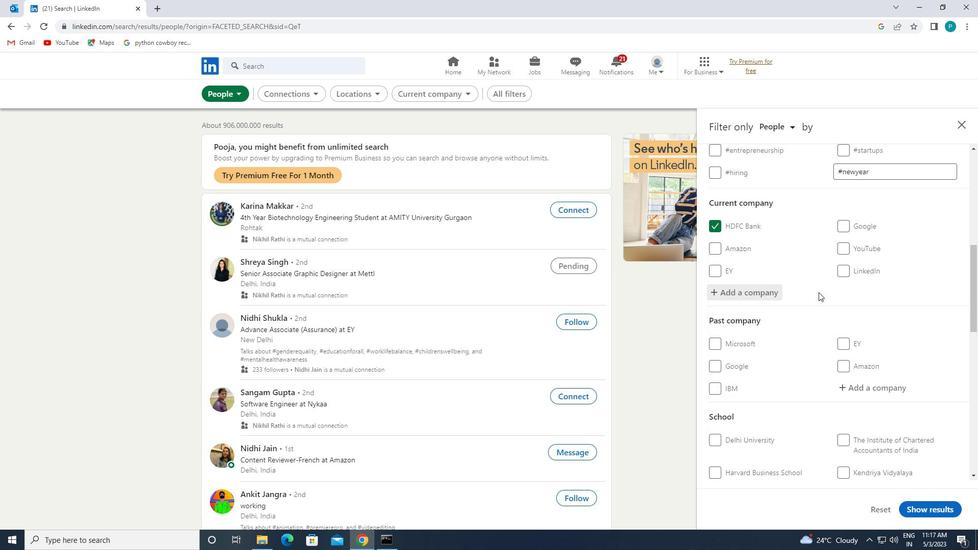 
Action: Mouse scrolled (827, 300) with delta (0, 0)
Screenshot: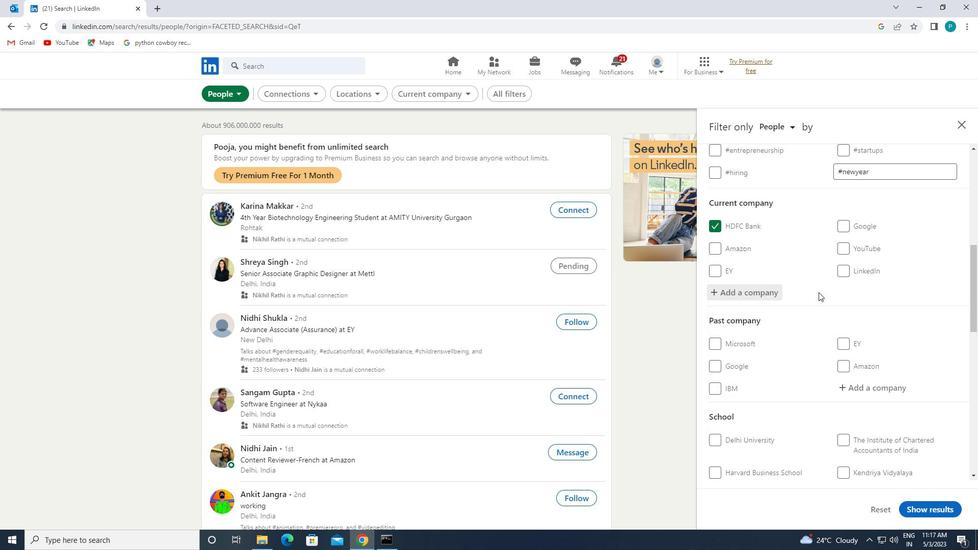 
Action: Mouse moved to (827, 303)
Screenshot: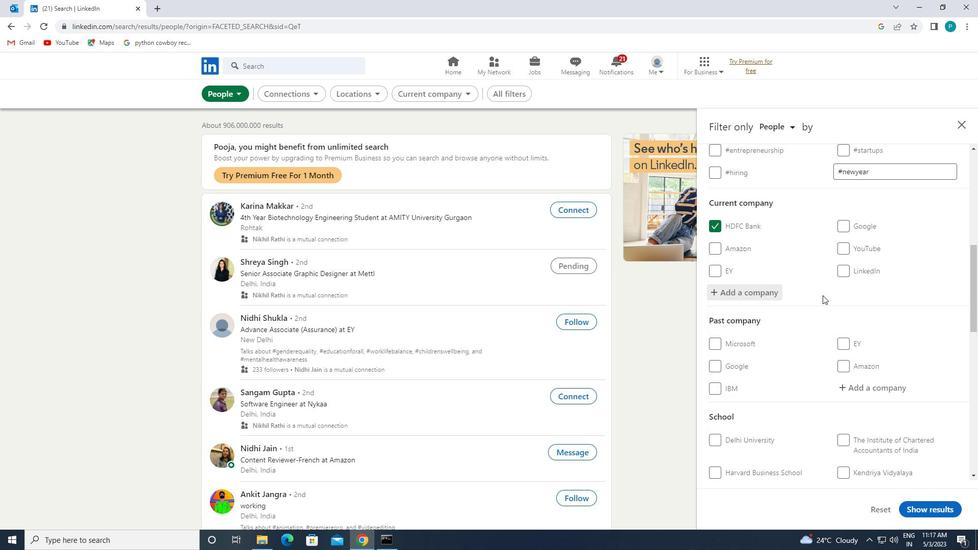 
Action: Mouse scrolled (827, 303) with delta (0, 0)
Screenshot: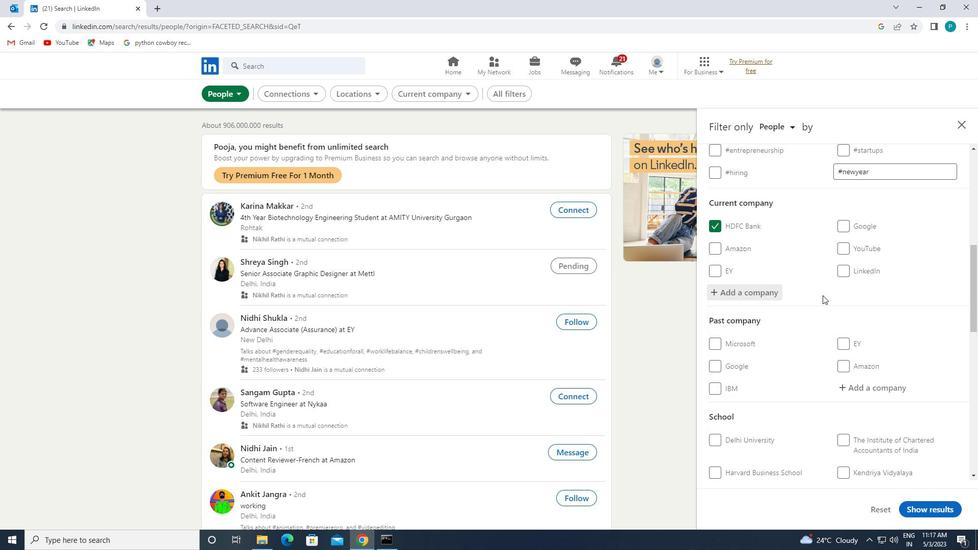 
Action: Mouse moved to (833, 318)
Screenshot: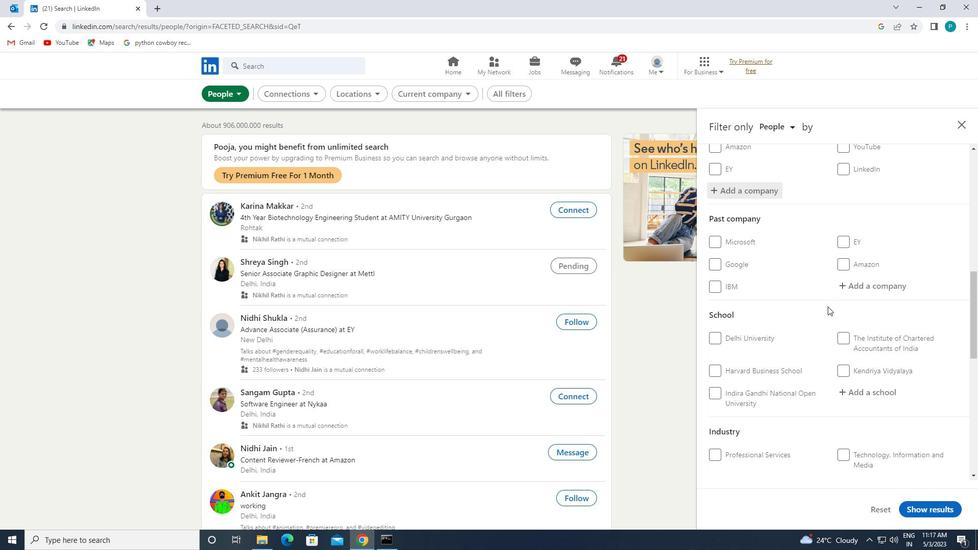 
Action: Mouse scrolled (833, 318) with delta (0, 0)
Screenshot: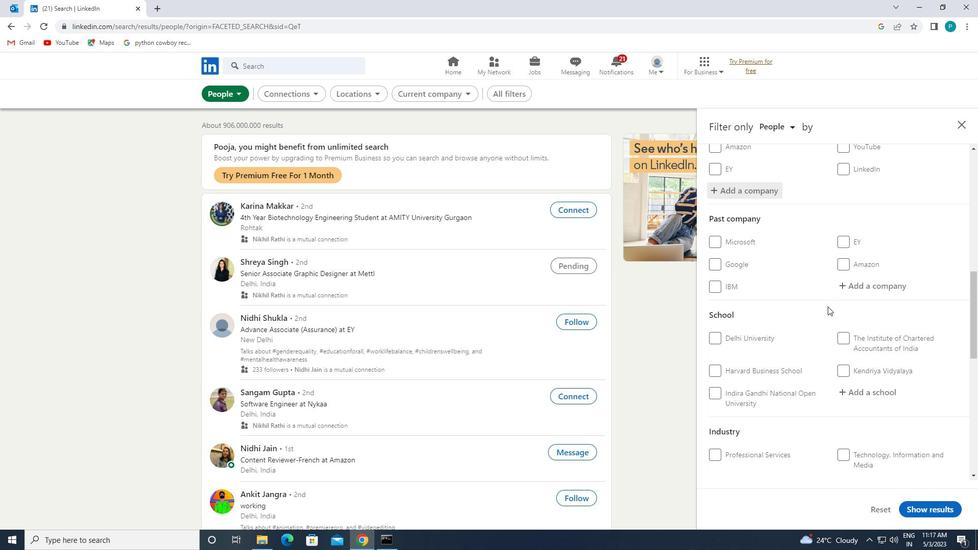 
Action: Mouse moved to (834, 319)
Screenshot: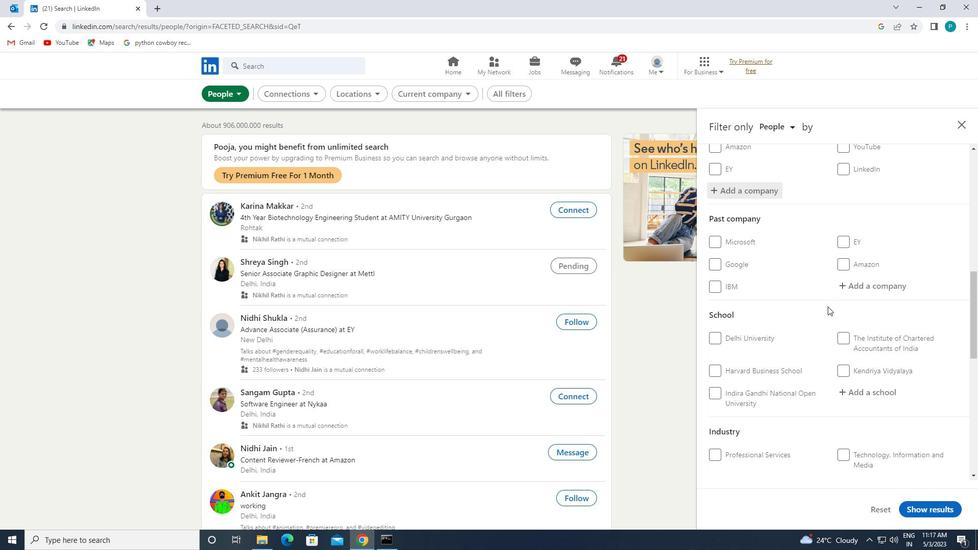 
Action: Mouse scrolled (834, 319) with delta (0, 0)
Screenshot: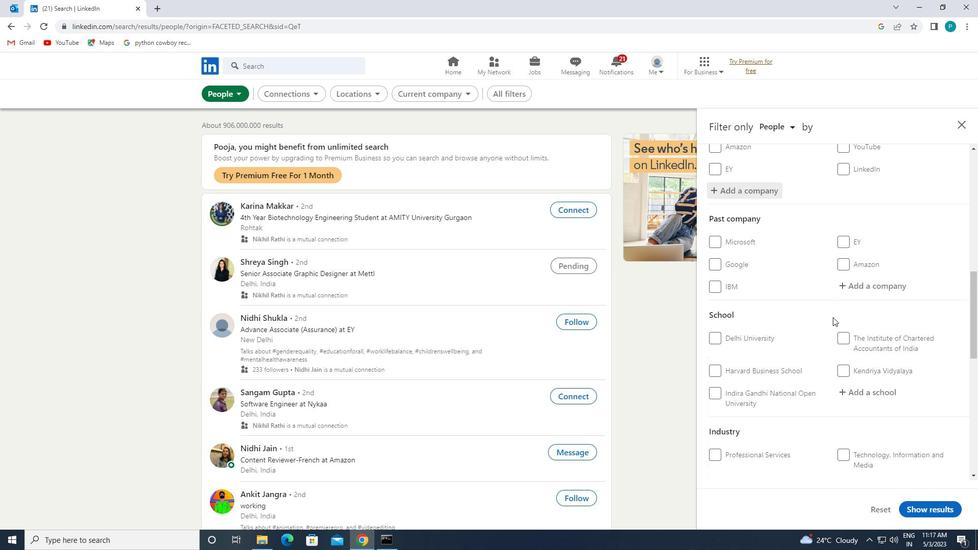 
Action: Mouse moved to (845, 295)
Screenshot: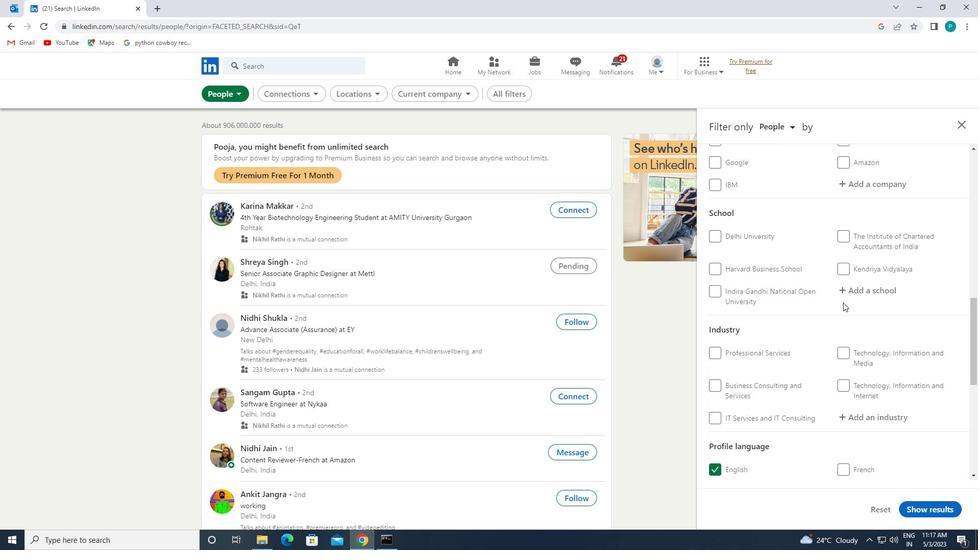 
Action: Mouse pressed left at (845, 295)
Screenshot: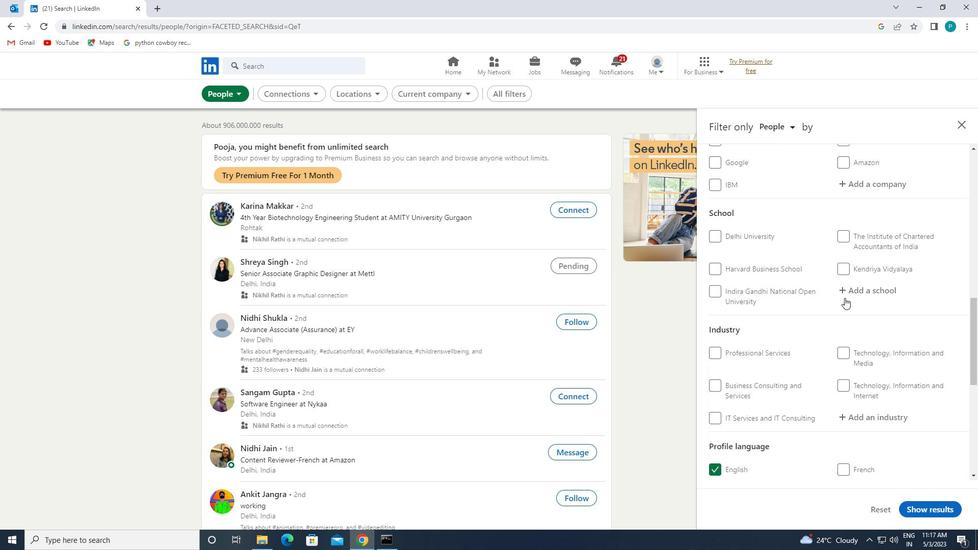 
Action: Key pressed S<Key.caps_lock>INGHED<Key.backspace><Key.backspace>AF<Key.backspace>D
Screenshot: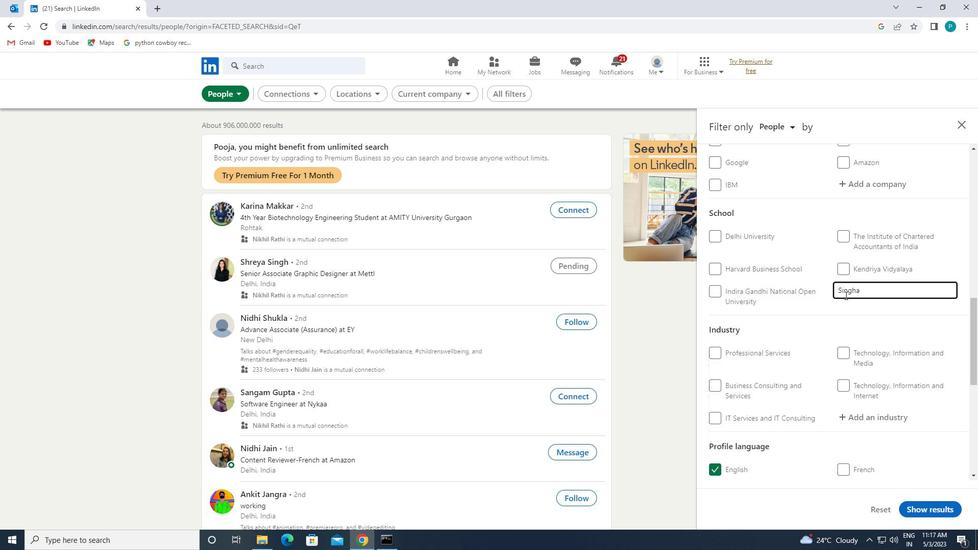 
Action: Mouse moved to (855, 290)
Screenshot: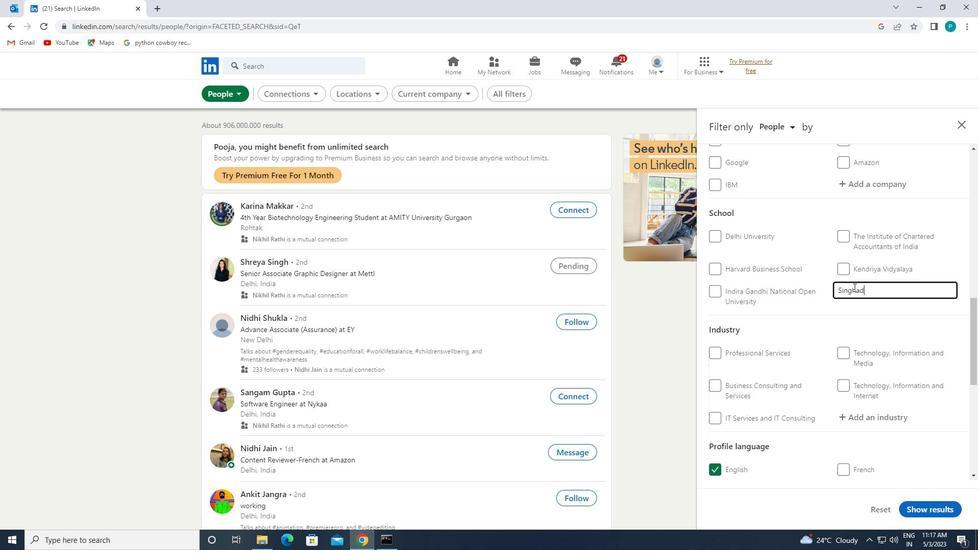 
Action: Mouse pressed left at (855, 290)
Screenshot: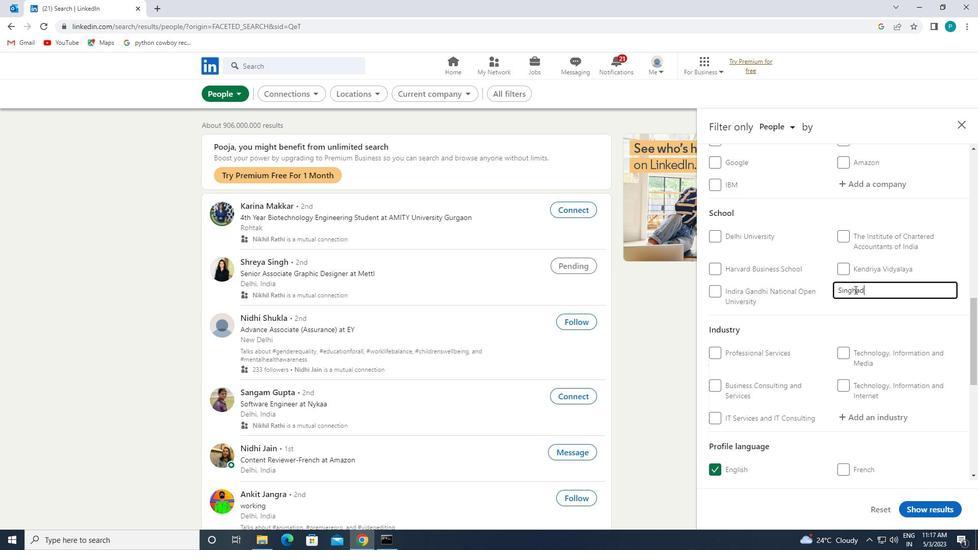 
Action: Key pressed <Key.backspace>
Screenshot: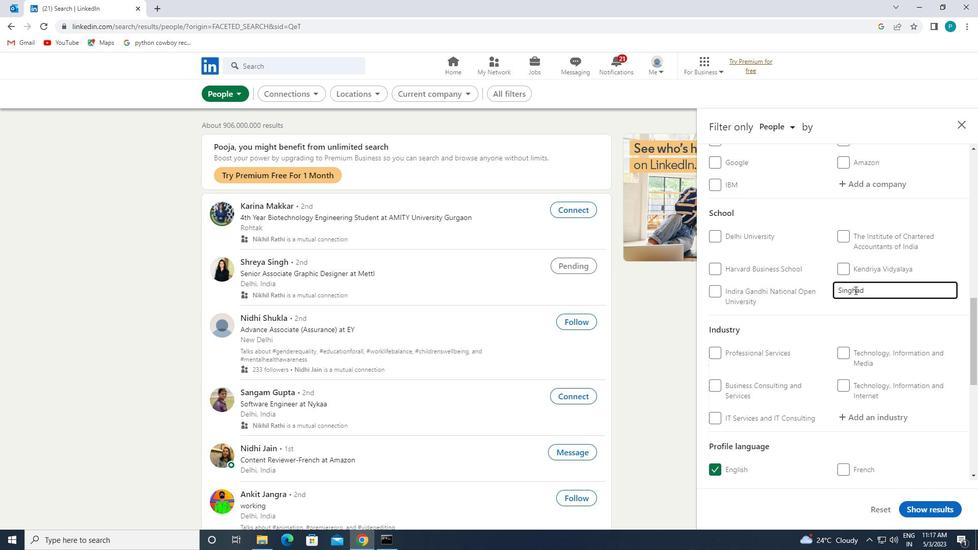 
Action: Mouse moved to (848, 288)
Screenshot: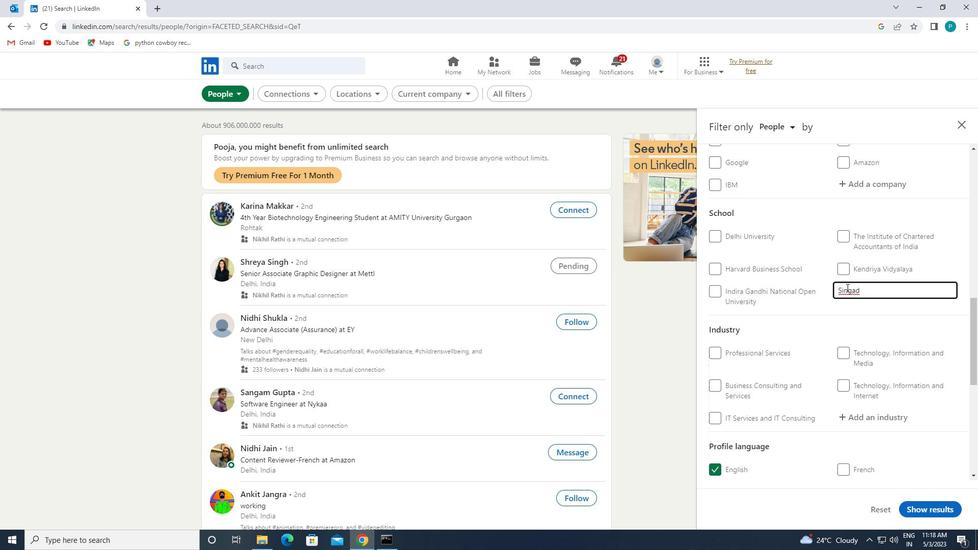 
Action: Mouse pressed left at (848, 288)
Screenshot: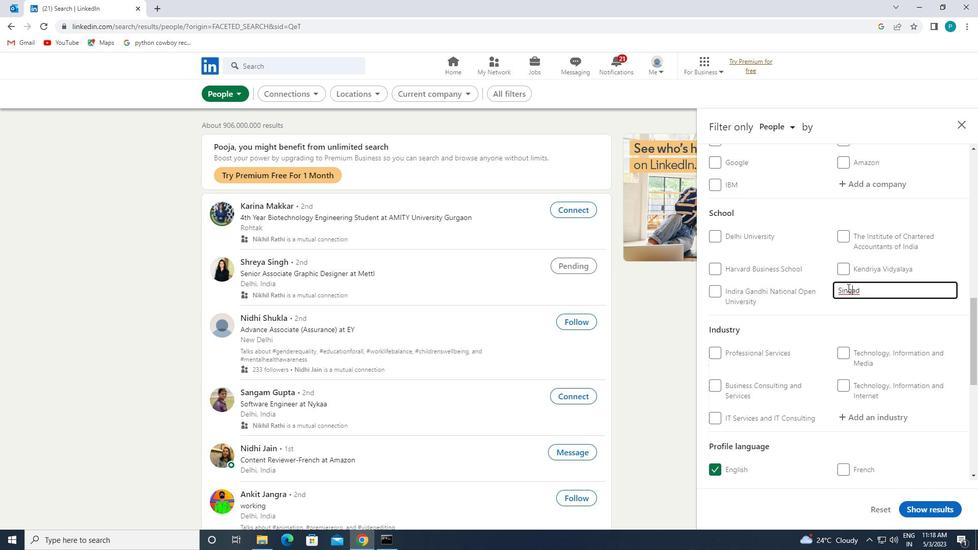 
Action: Mouse moved to (880, 309)
Screenshot: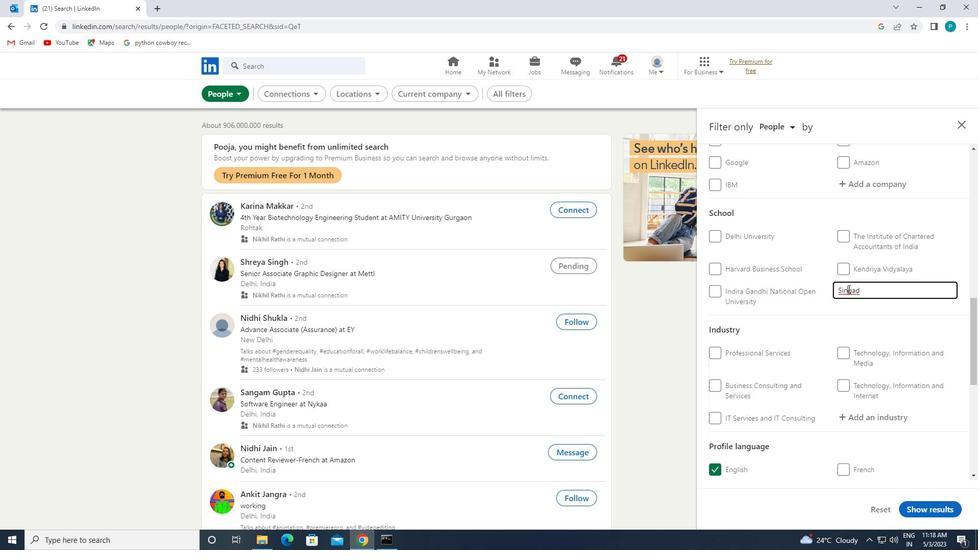 
Action: Key pressed H
Screenshot: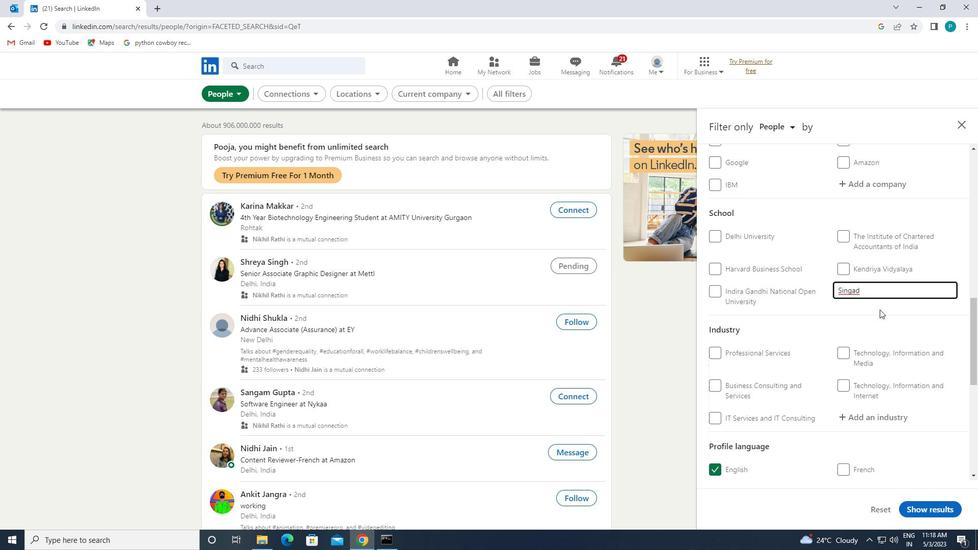
Action: Mouse moved to (850, 364)
Screenshot: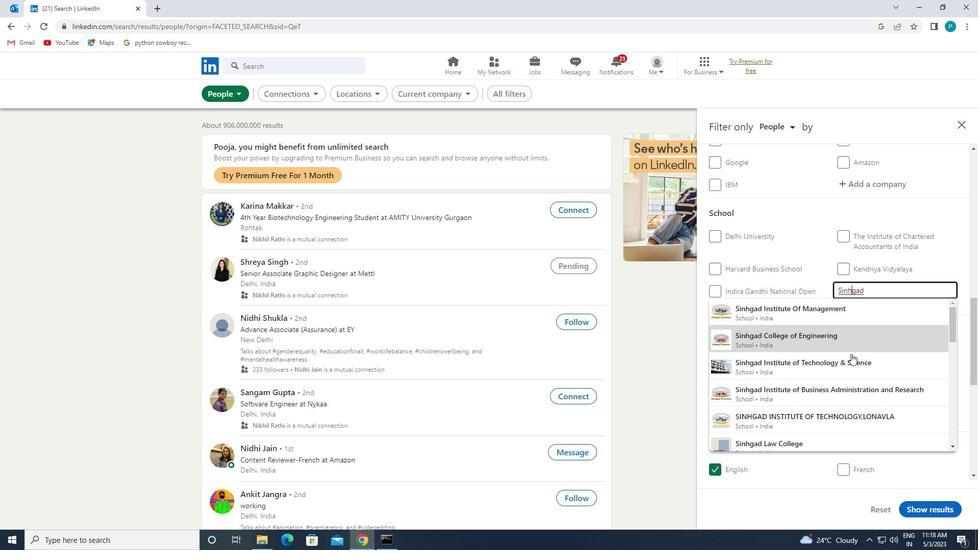 
Action: Mouse pressed left at (850, 364)
Screenshot: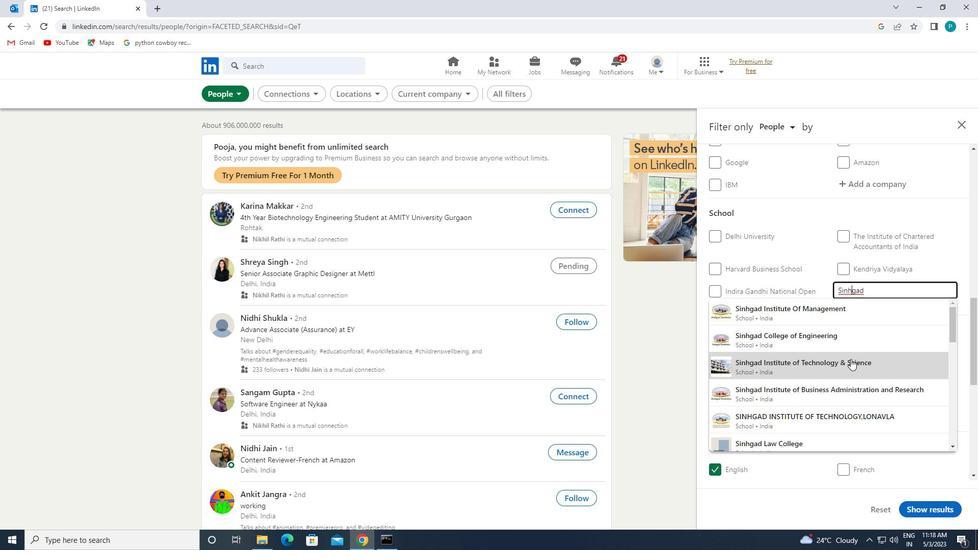 
Action: Mouse scrolled (850, 364) with delta (0, 0)
Screenshot: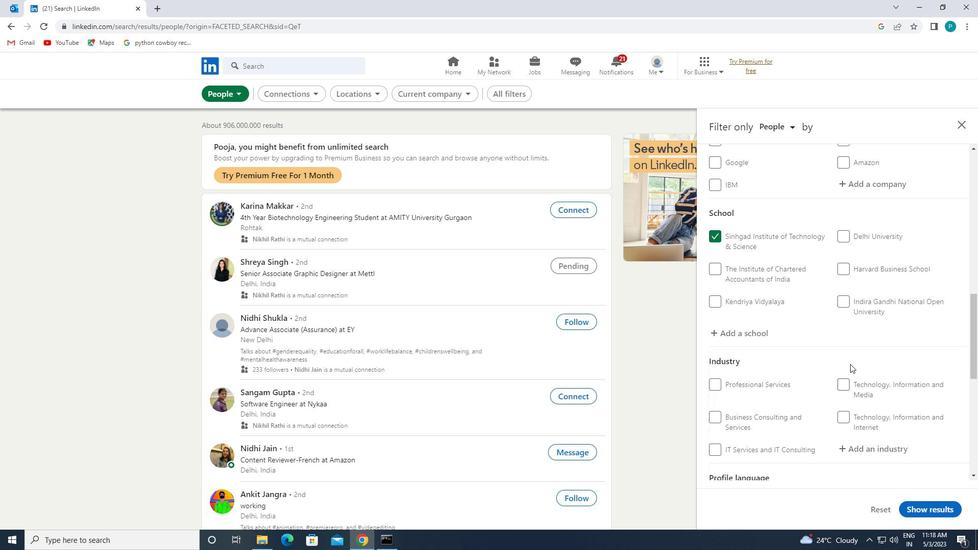 
Action: Mouse scrolled (850, 364) with delta (0, 0)
Screenshot: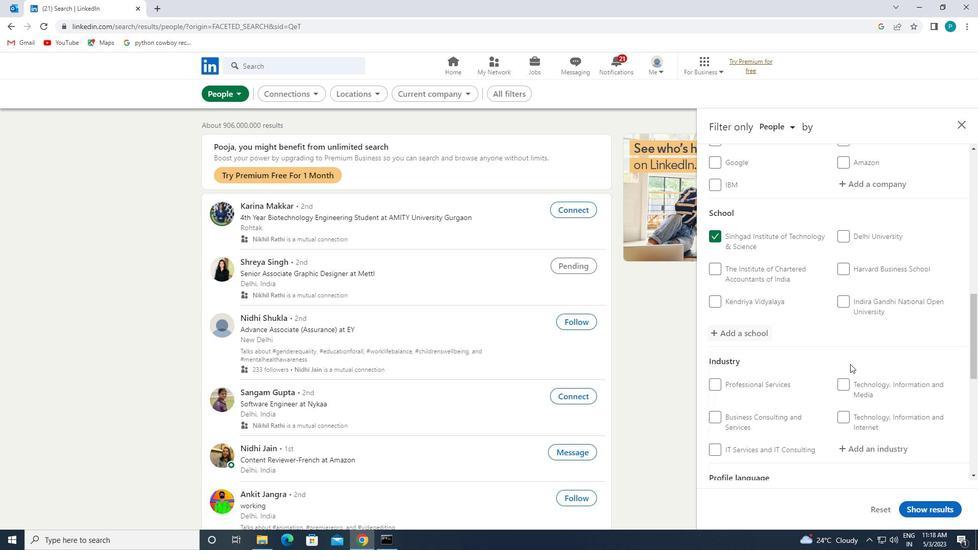 
Action: Mouse scrolled (850, 364) with delta (0, 0)
Screenshot: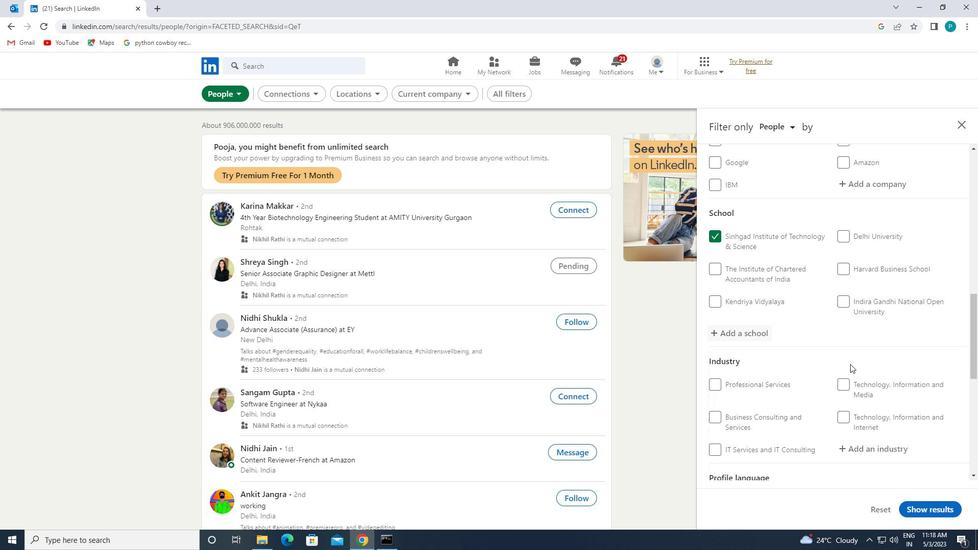 
Action: Mouse moved to (874, 289)
Screenshot: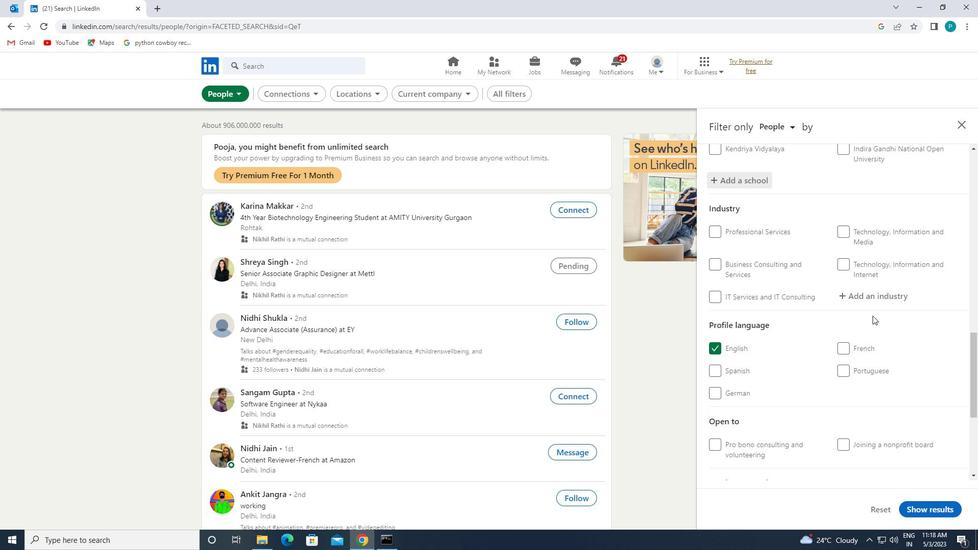 
Action: Mouse pressed left at (874, 289)
Screenshot: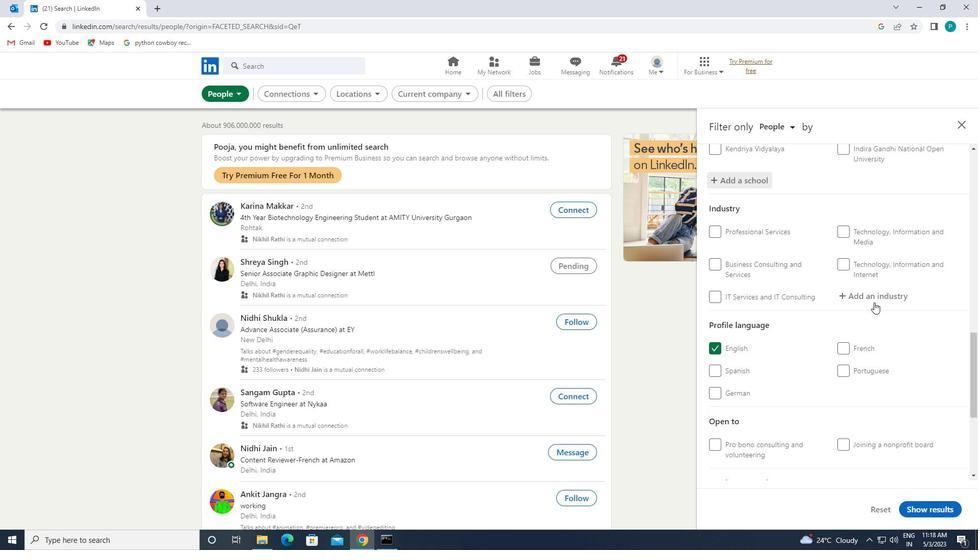 
Action: Mouse moved to (899, 308)
Screenshot: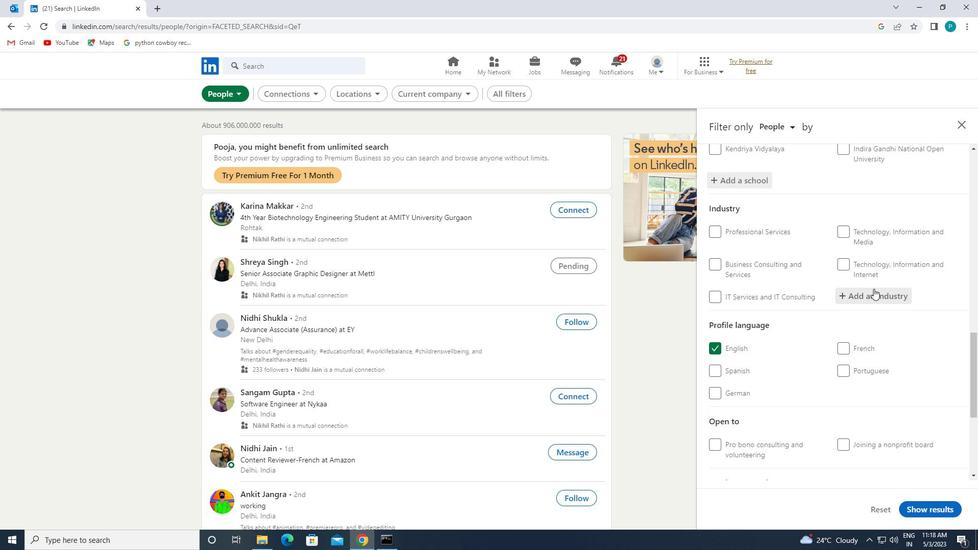 
Action: Key pressed <Key.caps_lock>C<Key.caps_lock>IVIC
Screenshot: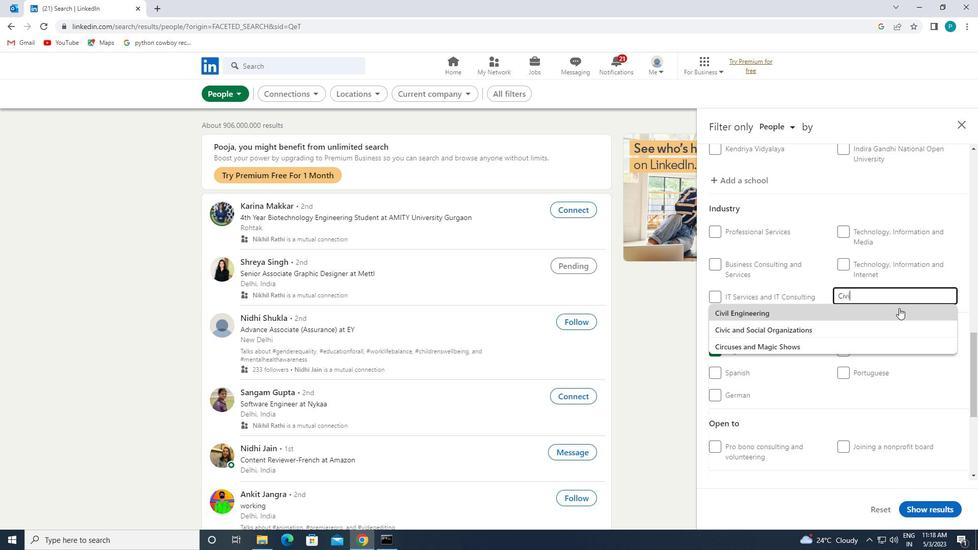 
Action: Mouse pressed left at (899, 308)
Screenshot: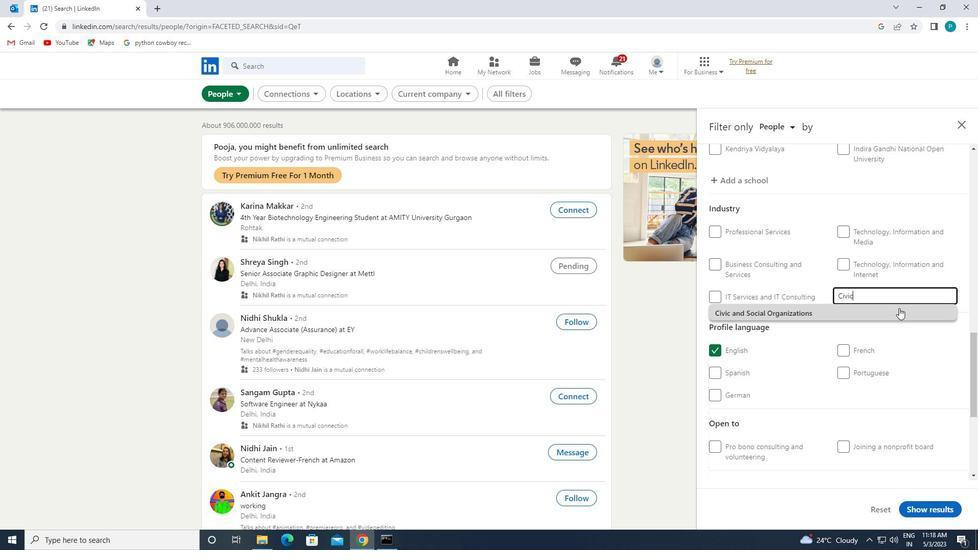 
Action: Mouse scrolled (899, 307) with delta (0, 0)
Screenshot: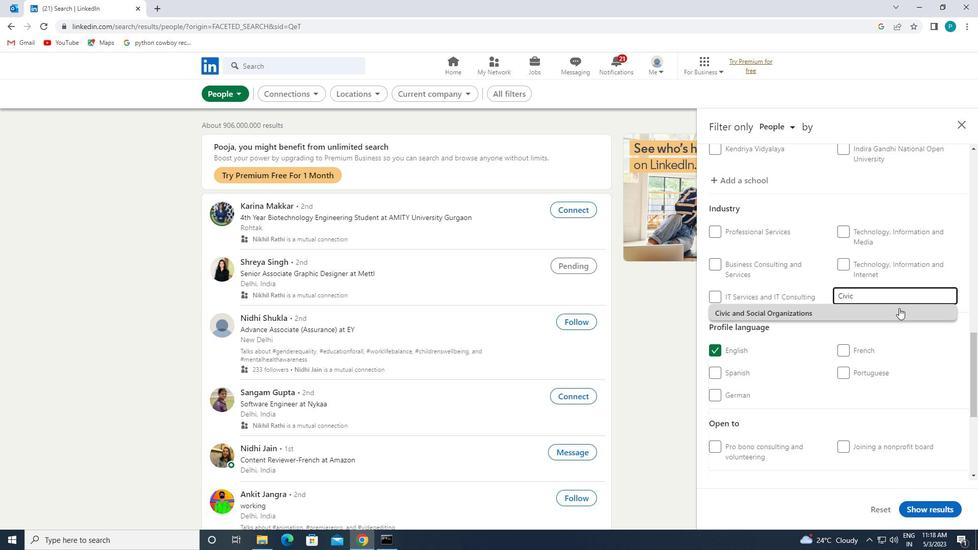 
Action: Mouse scrolled (899, 307) with delta (0, 0)
Screenshot: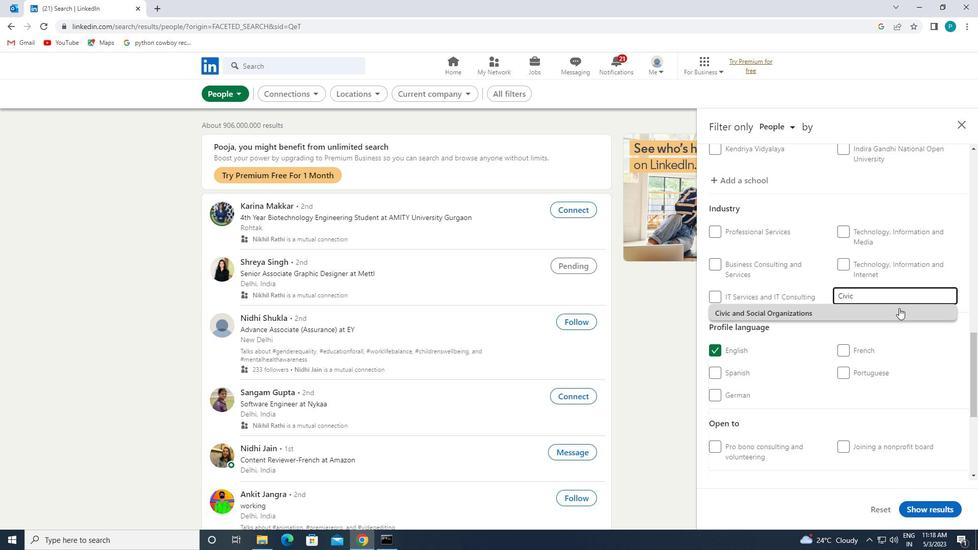 
Action: Mouse moved to (899, 308)
Screenshot: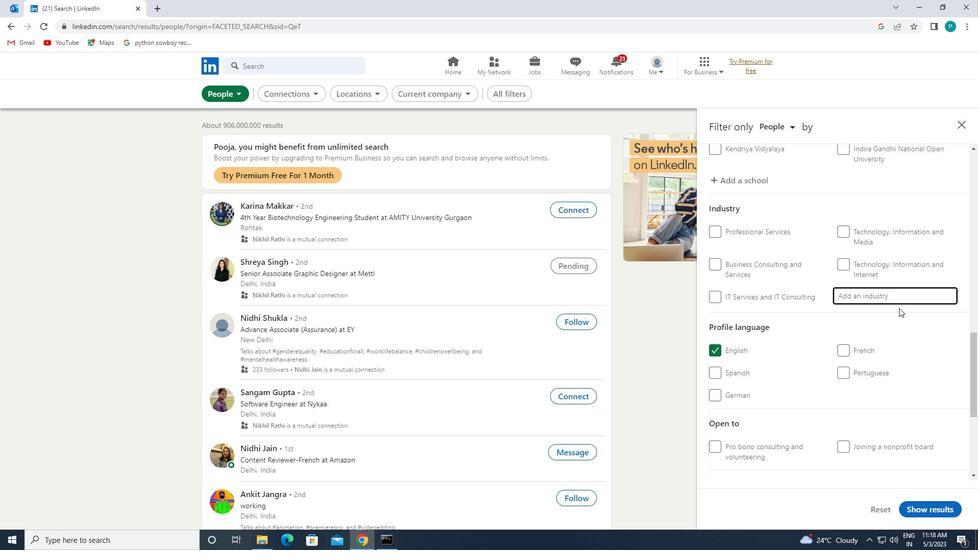 
Action: Mouse scrolled (899, 307) with delta (0, 0)
Screenshot: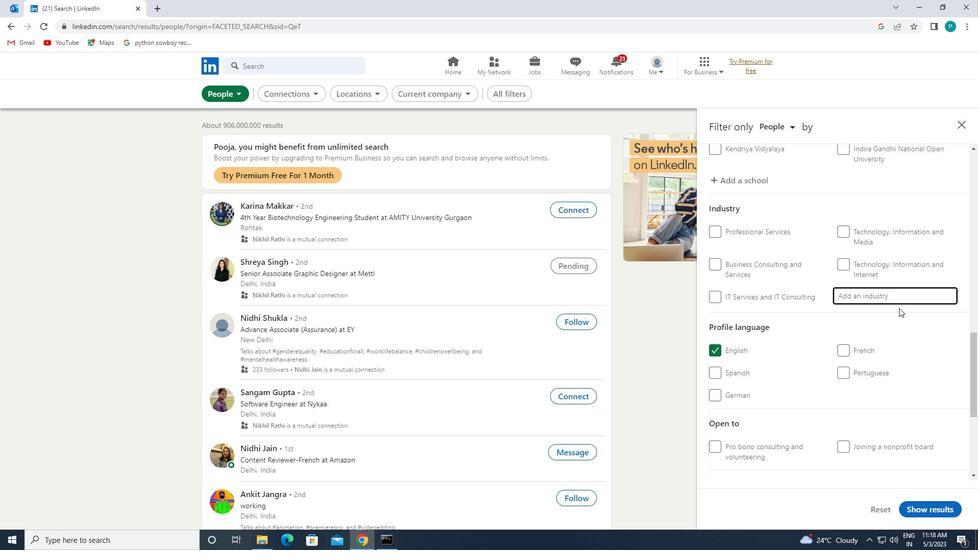 
Action: Mouse moved to (887, 417)
Screenshot: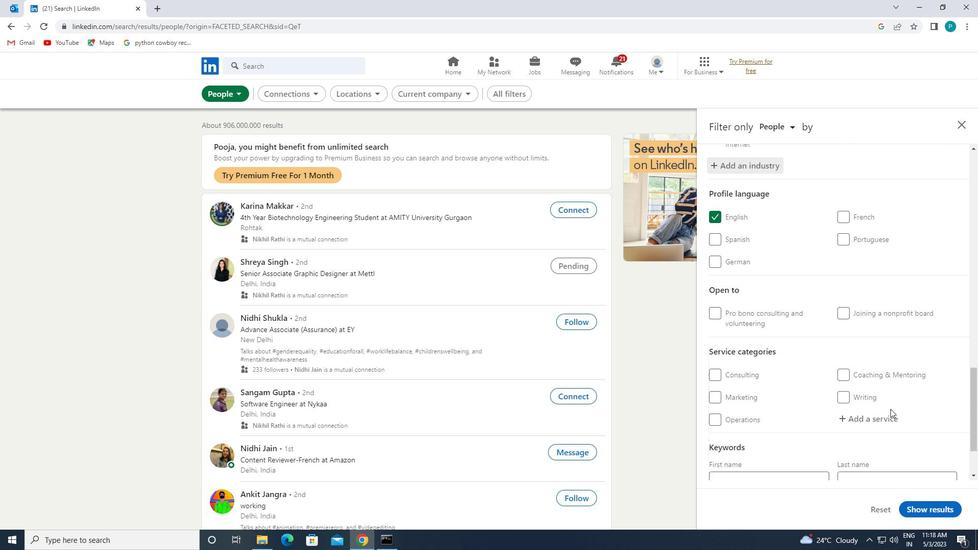 
Action: Mouse pressed left at (887, 417)
Screenshot: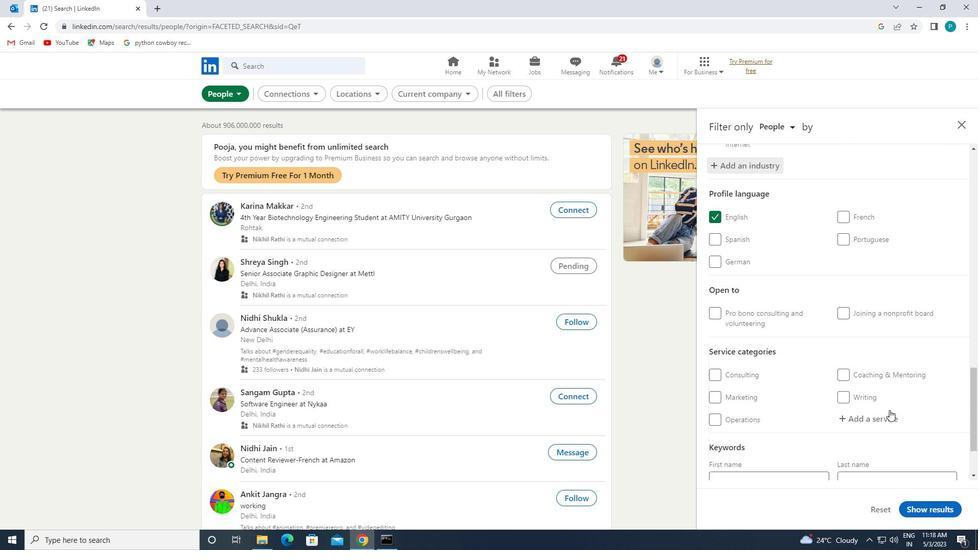 
Action: Mouse moved to (887, 419)
Screenshot: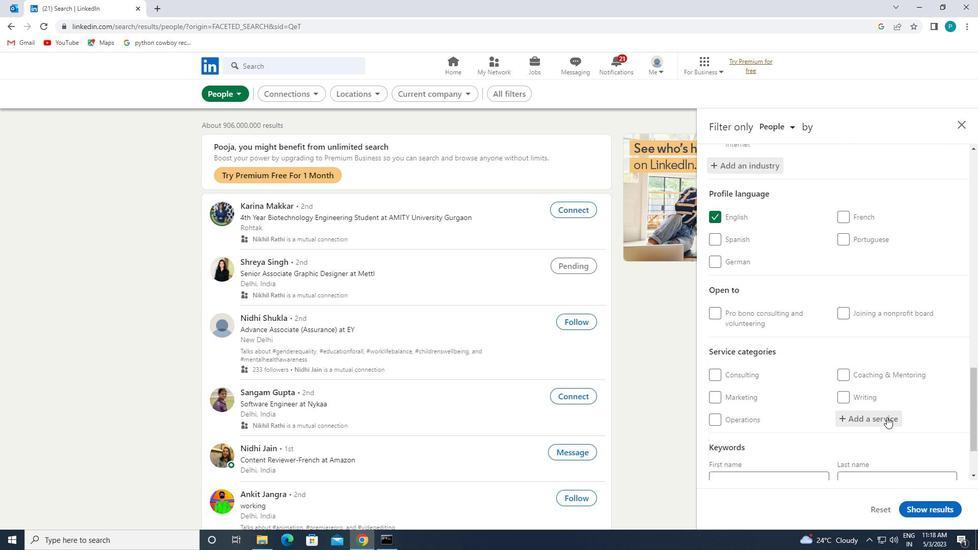 
Action: Key pressed <Key.caps_lock>M<Key.caps_lock>ARKET
Screenshot: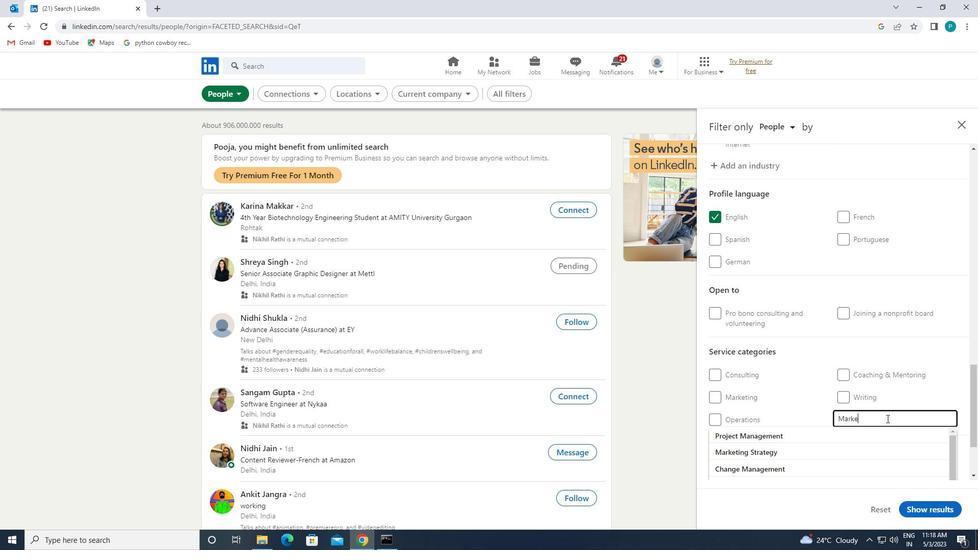 
Action: Mouse moved to (846, 426)
Screenshot: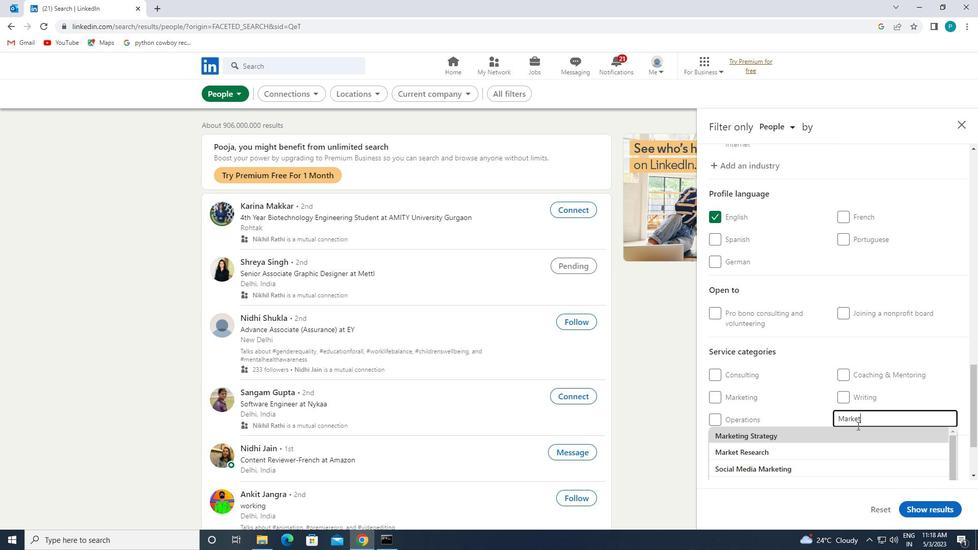 
Action: Mouse pressed left at (846, 426)
Screenshot: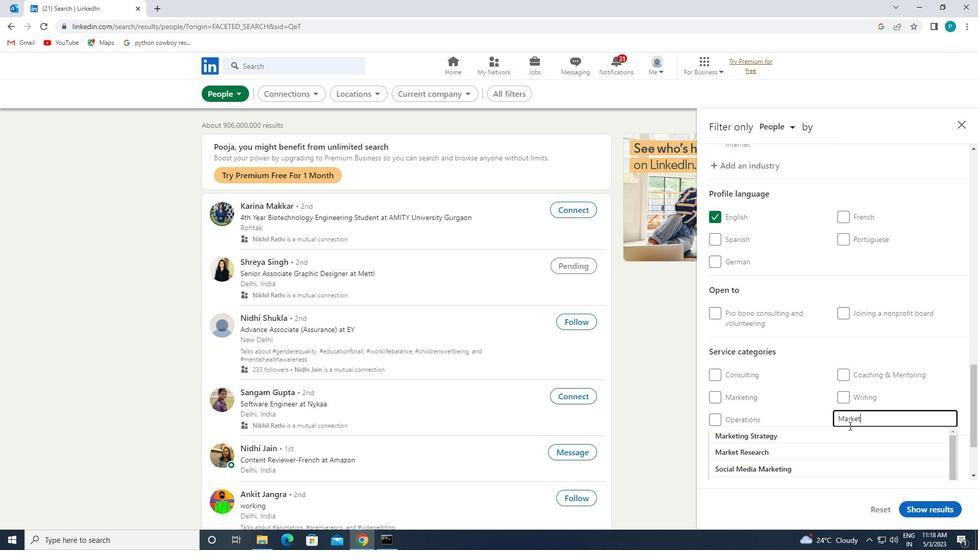 
Action: Mouse moved to (846, 427)
Screenshot: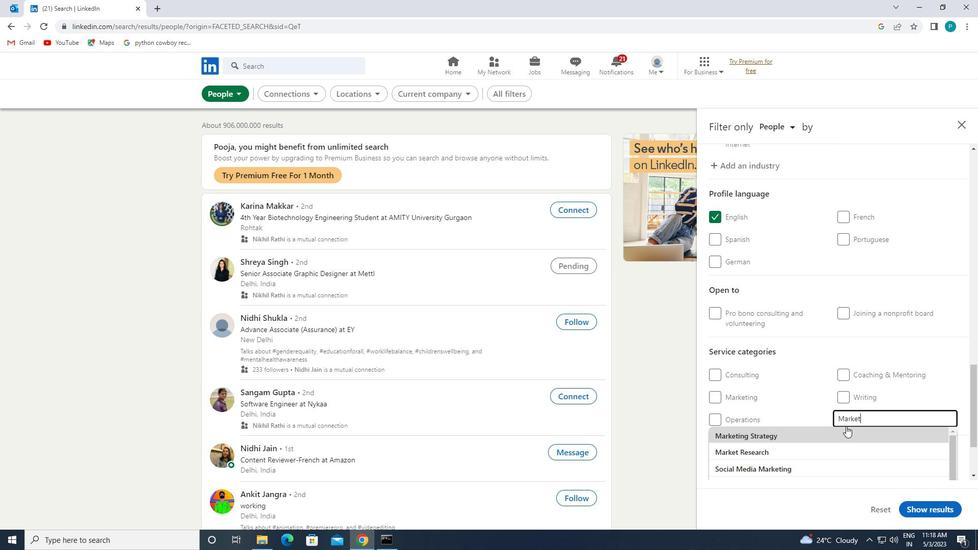 
Action: Mouse scrolled (846, 427) with delta (0, 0)
Screenshot: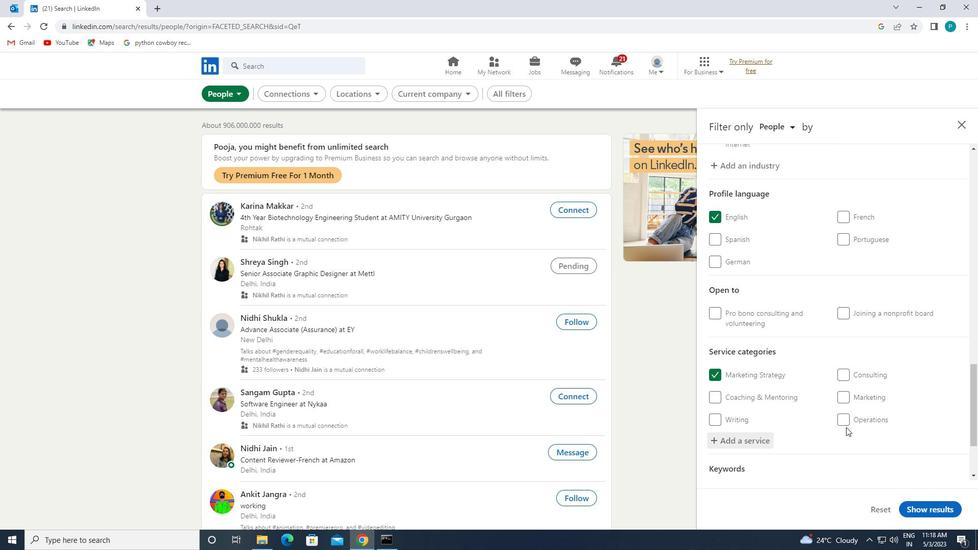 
Action: Mouse scrolled (846, 427) with delta (0, 0)
Screenshot: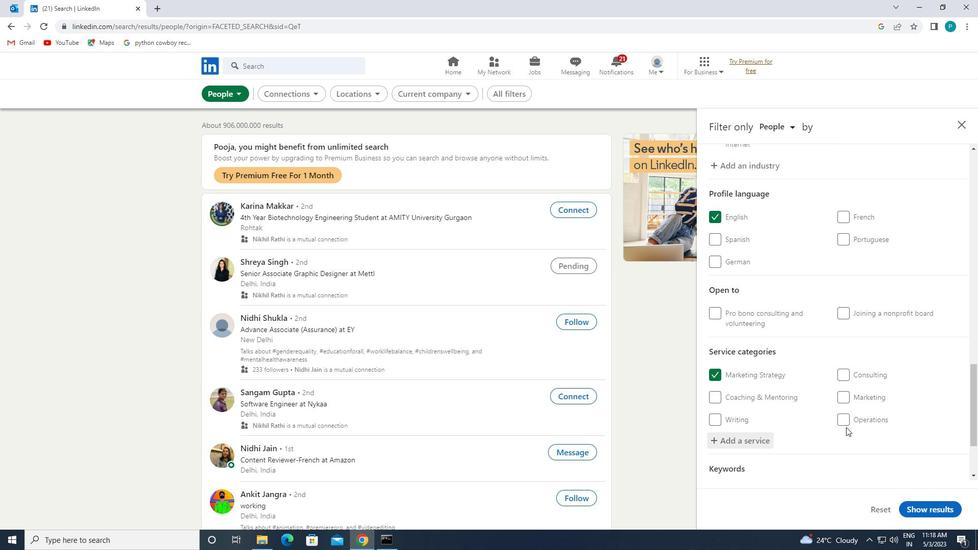 
Action: Mouse scrolled (846, 427) with delta (0, 0)
Screenshot: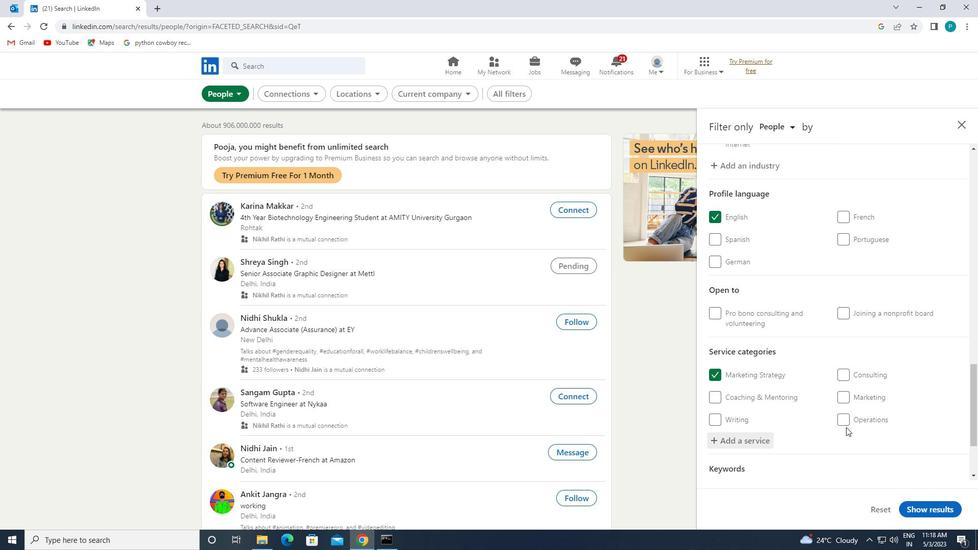 
Action: Mouse scrolled (846, 427) with delta (0, 0)
Screenshot: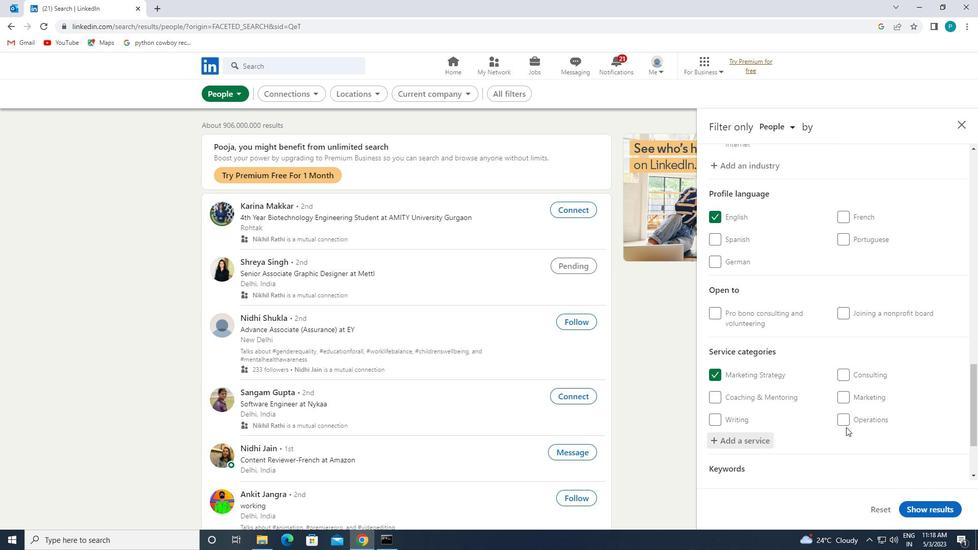 
Action: Mouse moved to (774, 427)
Screenshot: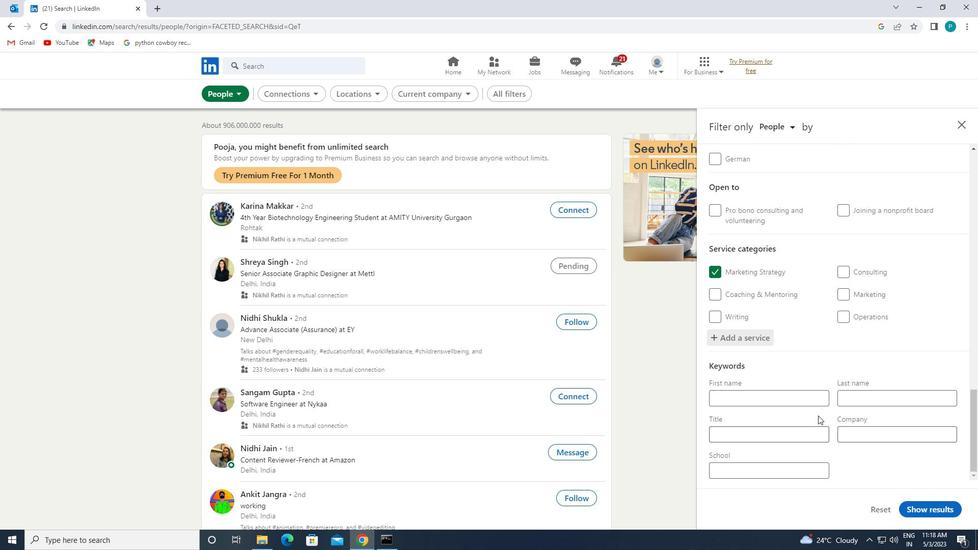 
Action: Mouse pressed left at (774, 427)
Screenshot: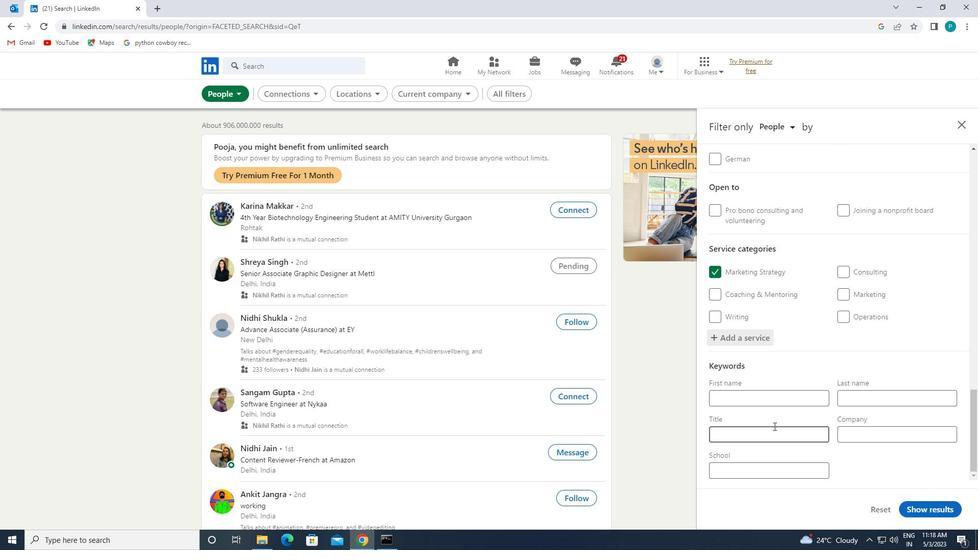 
Action: Mouse moved to (772, 427)
Screenshot: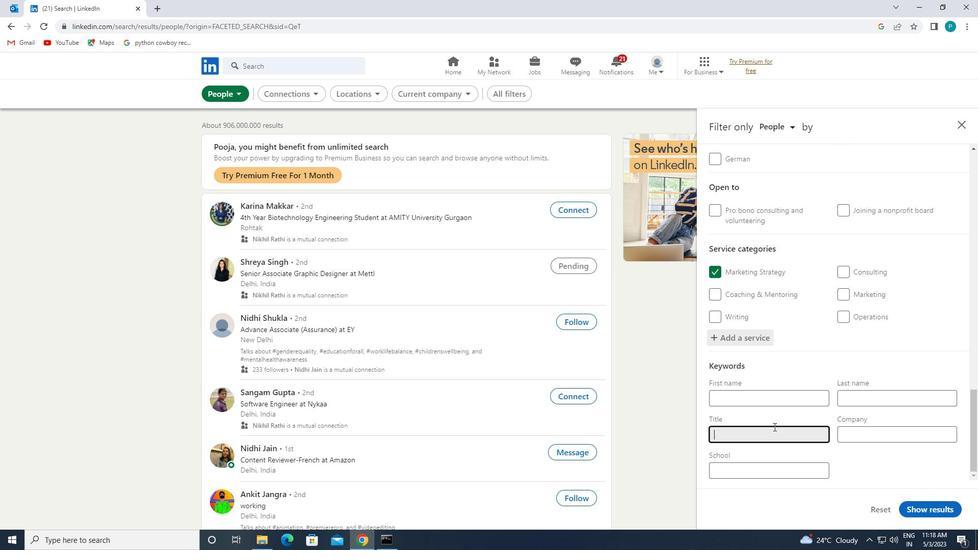 
Action: Key pressed <Key.caps_lock>C<Key.caps_lock>HEI<Key.backspace><Key.backspace>EF<Key.space><Key.caps_lock>E<Key.caps_lock>NGINEER
Screenshot: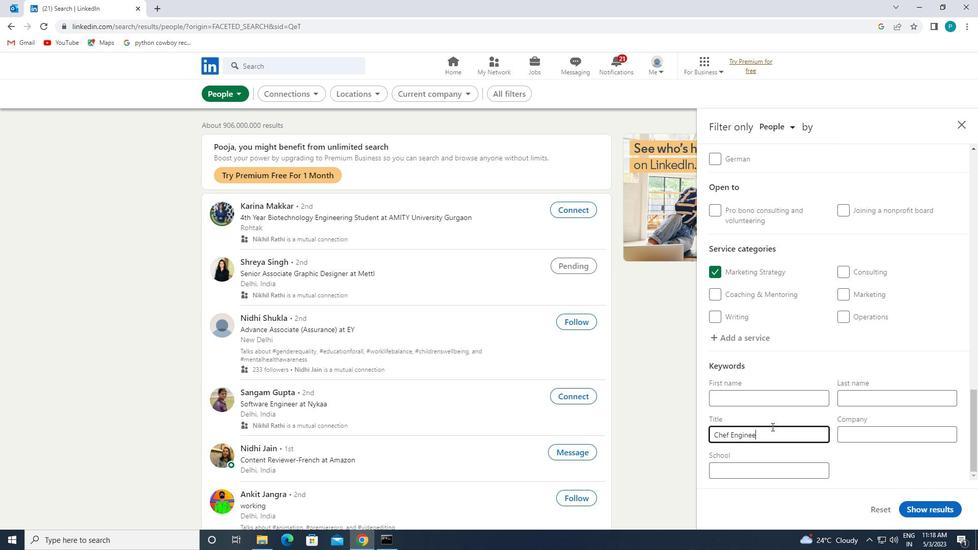 
Action: Mouse moved to (911, 509)
Screenshot: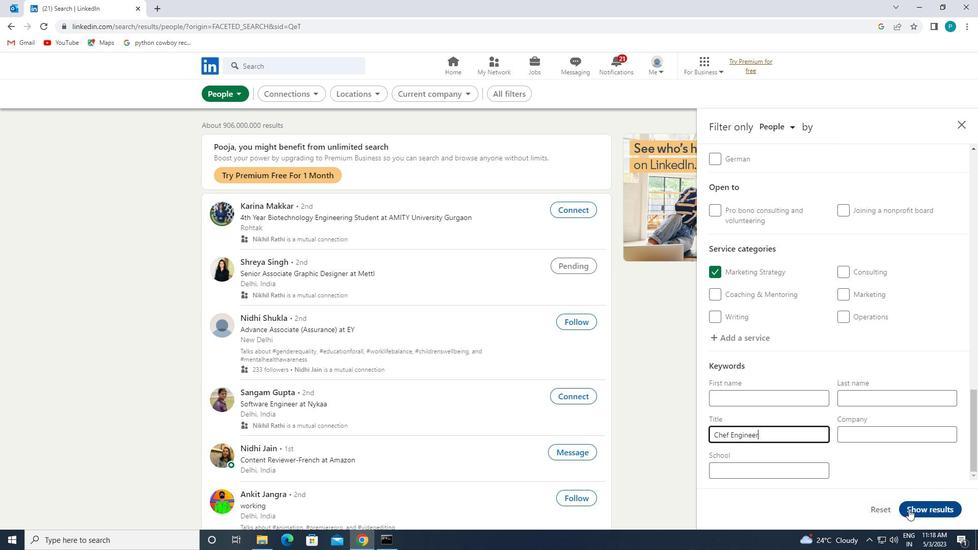 
Action: Mouse pressed left at (911, 509)
Screenshot: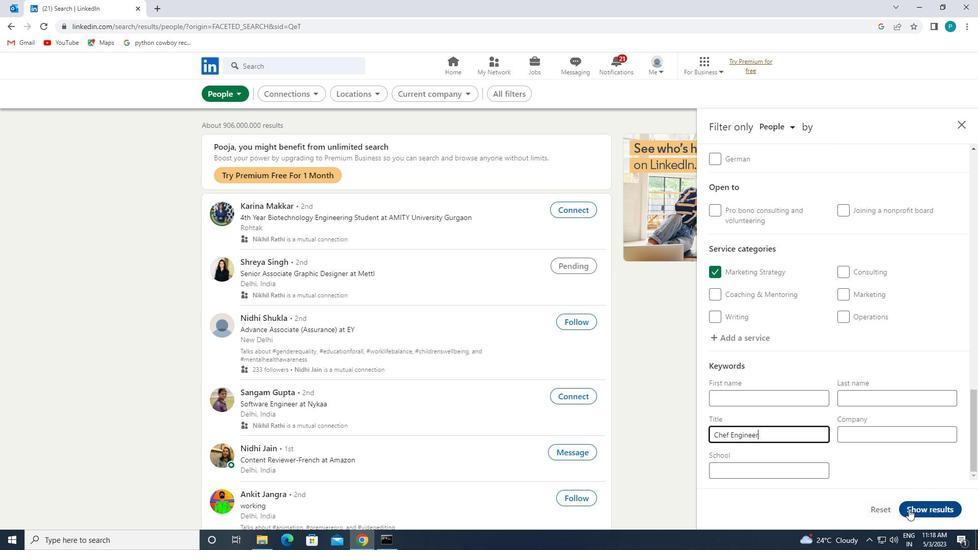 
